 Task: Search one way flight ticket for 4 adults, 1 infant in seat and 1 infant on lap in premium economy from Indianapolis: Indianapolis International Airport to Gillette: Gillette Campbell County Airport on 5-1-2023. Choice of flights is Emirates. Number of bags: 3 checked bags. Price is upto 83000. Outbound departure time preference is 16:15.
Action: Mouse moved to (206, 269)
Screenshot: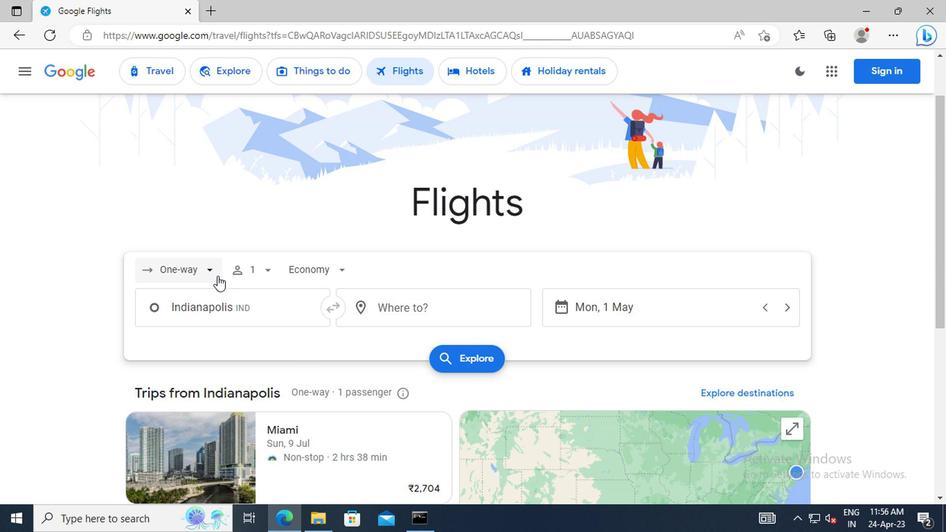 
Action: Mouse pressed left at (206, 269)
Screenshot: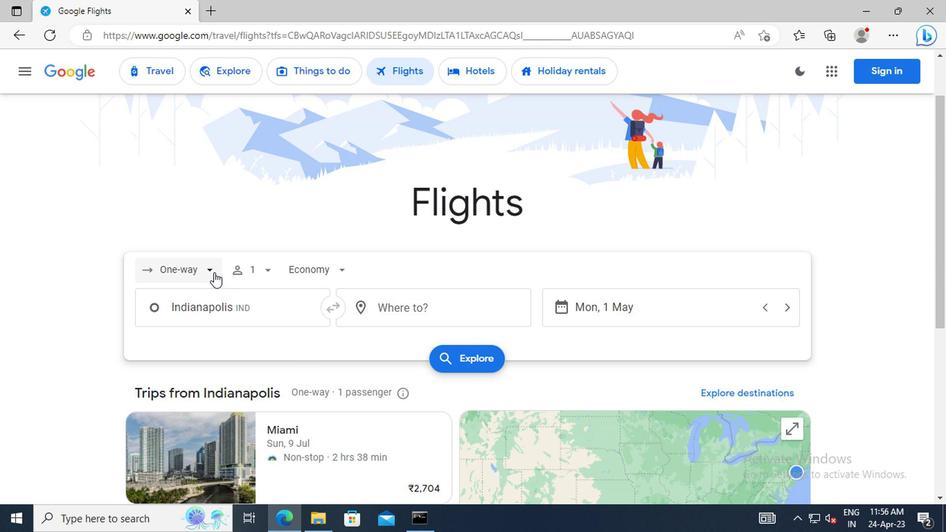 
Action: Mouse moved to (192, 340)
Screenshot: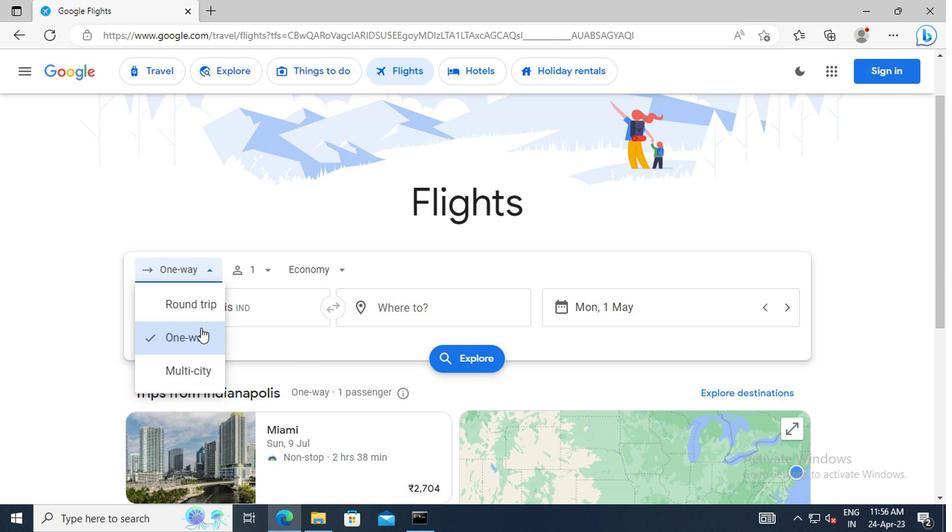 
Action: Mouse pressed left at (192, 340)
Screenshot: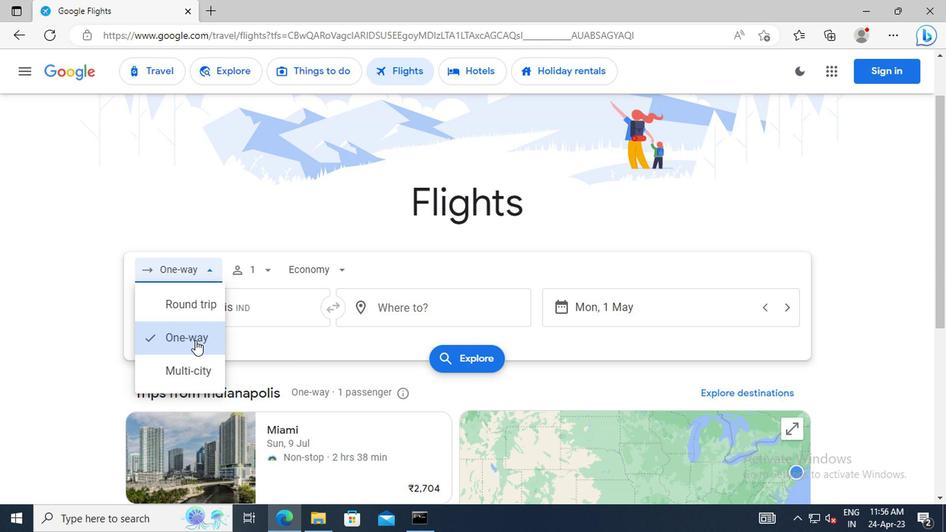 
Action: Mouse moved to (260, 274)
Screenshot: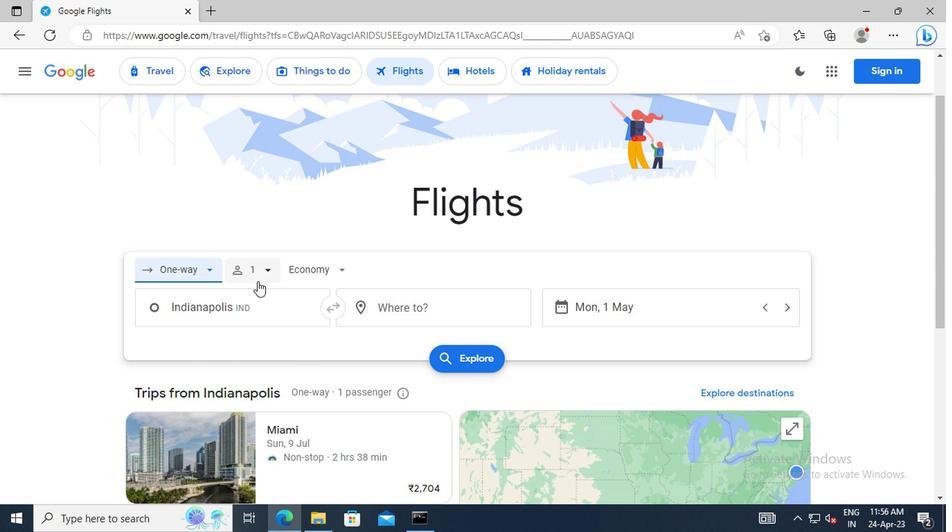 
Action: Mouse pressed left at (260, 274)
Screenshot: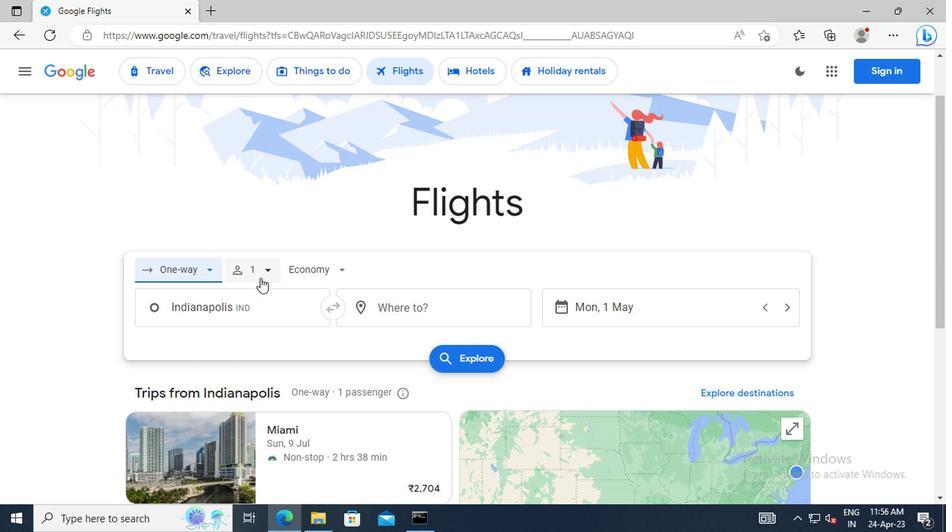 
Action: Mouse moved to (364, 307)
Screenshot: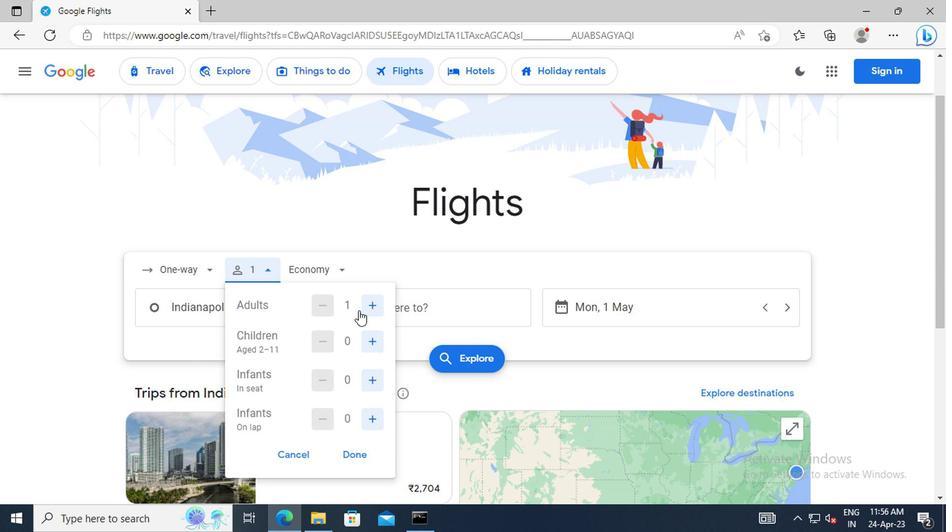 
Action: Mouse pressed left at (364, 307)
Screenshot: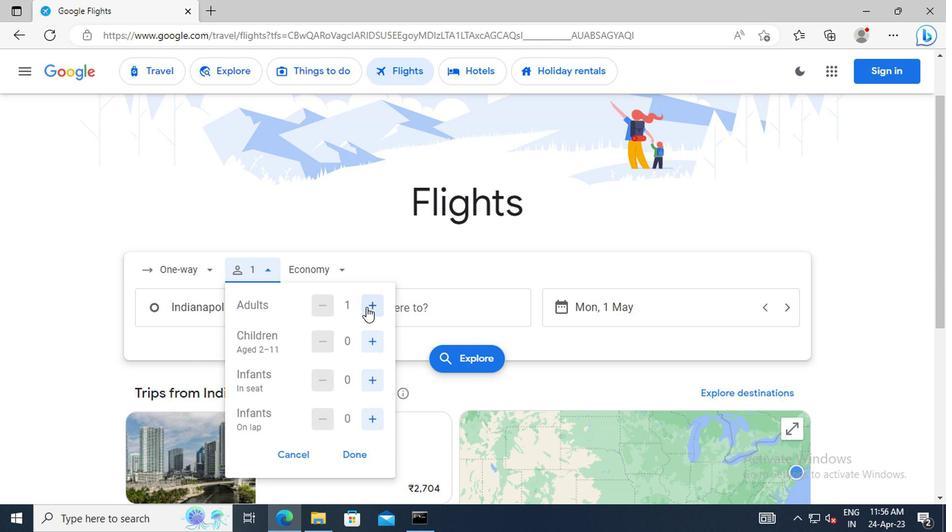 
Action: Mouse pressed left at (364, 307)
Screenshot: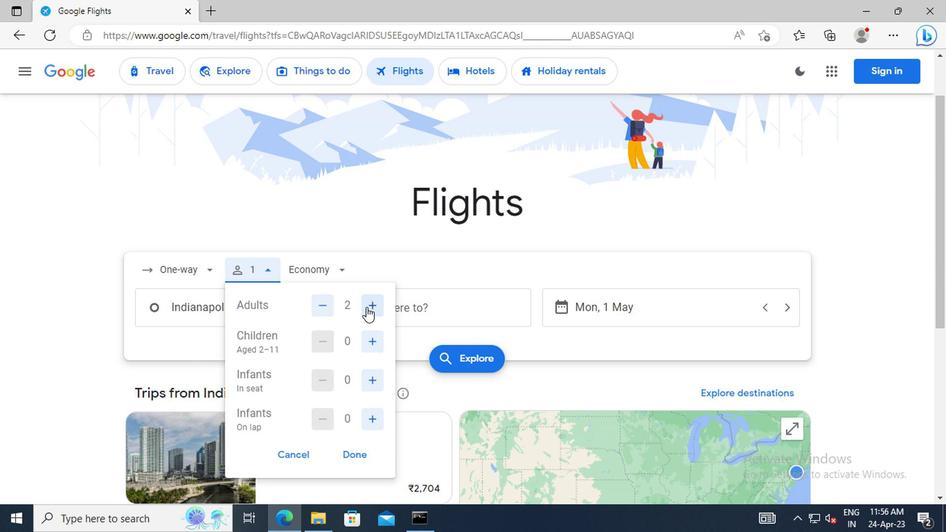 
Action: Mouse pressed left at (364, 307)
Screenshot: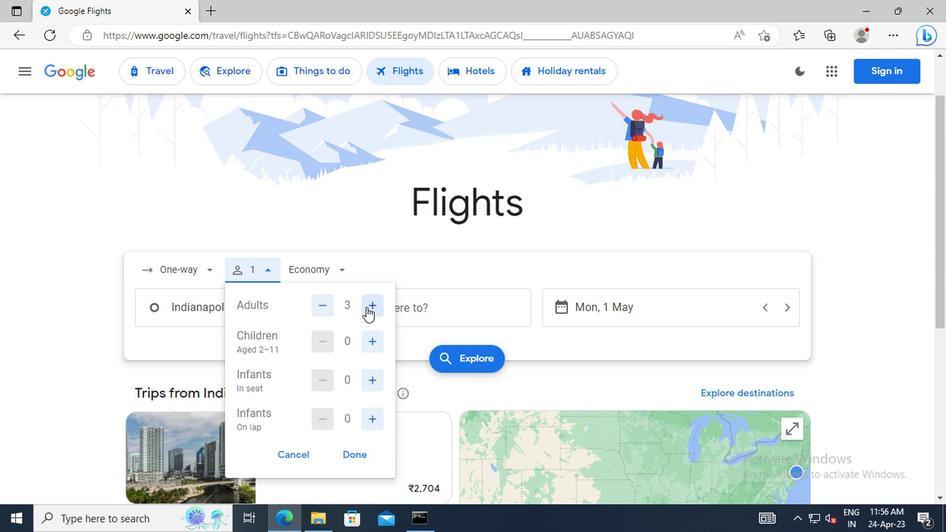 
Action: Mouse moved to (368, 375)
Screenshot: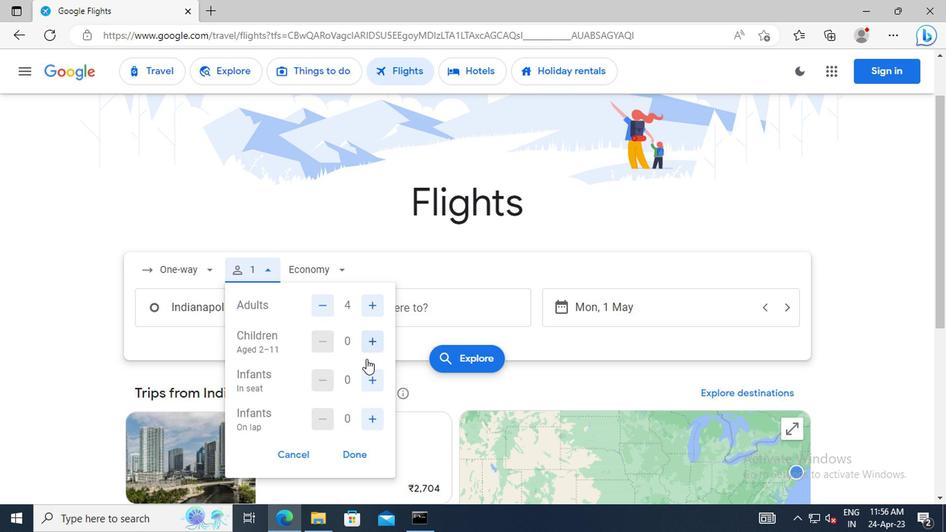 
Action: Mouse pressed left at (368, 375)
Screenshot: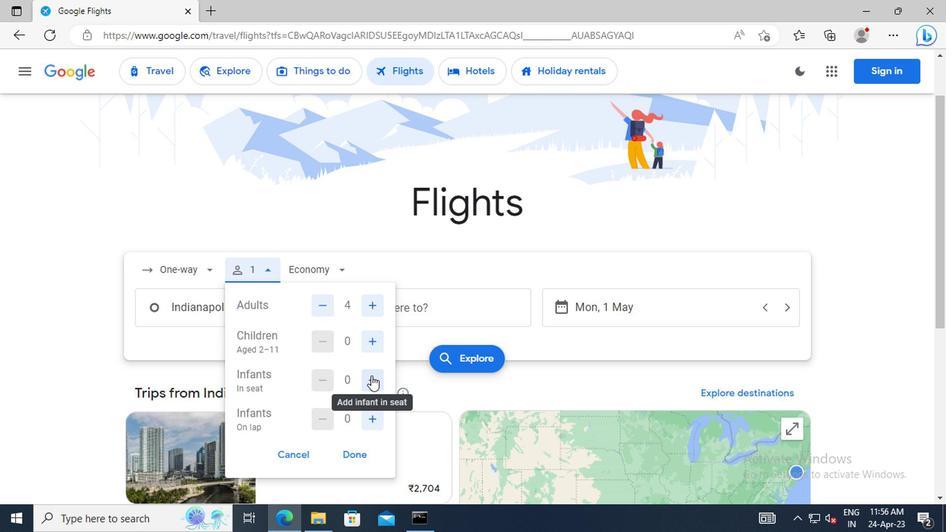 
Action: Mouse moved to (376, 417)
Screenshot: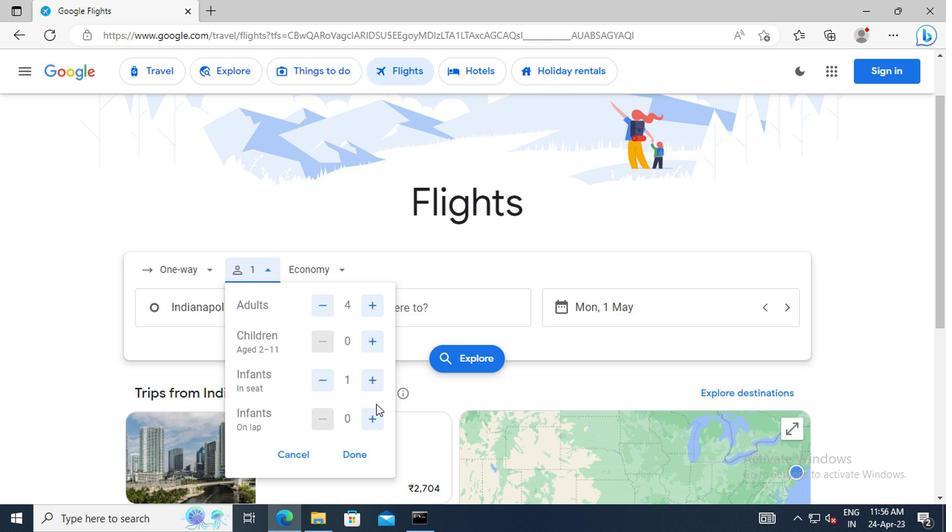 
Action: Mouse pressed left at (376, 417)
Screenshot: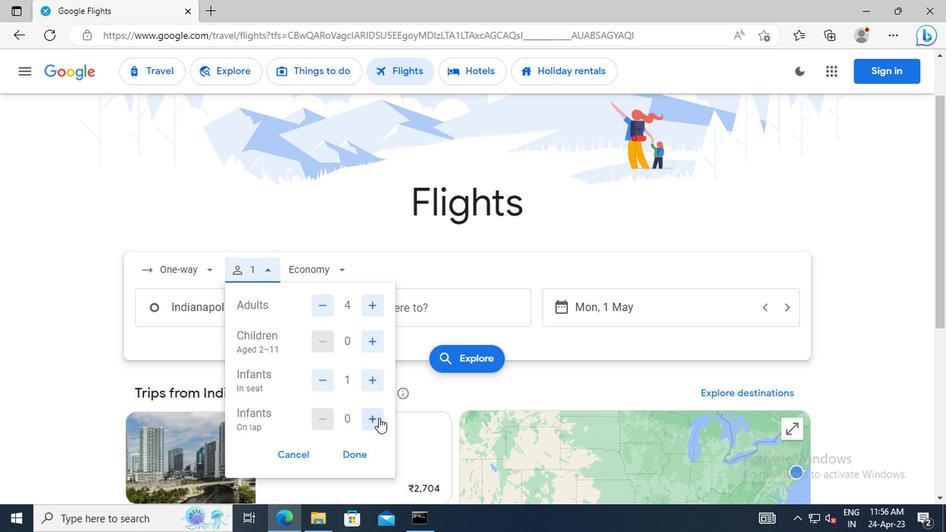 
Action: Mouse moved to (351, 457)
Screenshot: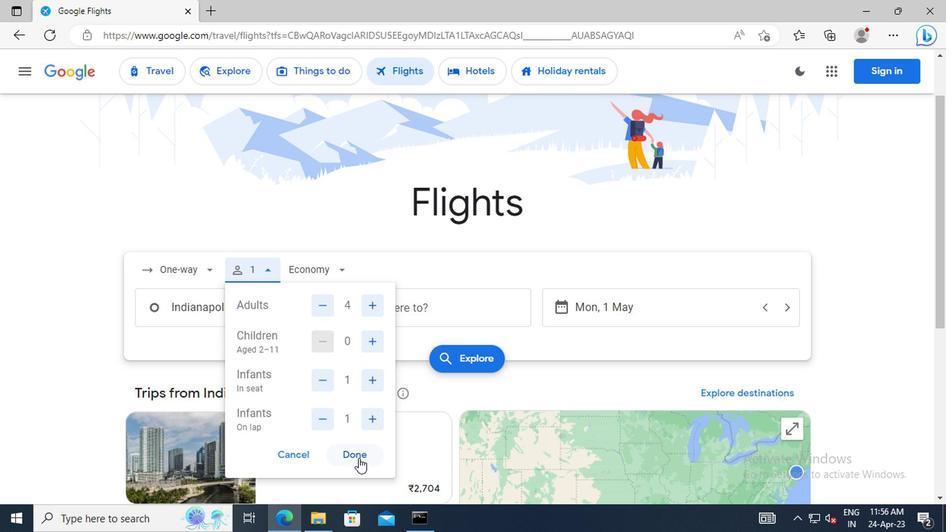 
Action: Mouse pressed left at (351, 457)
Screenshot: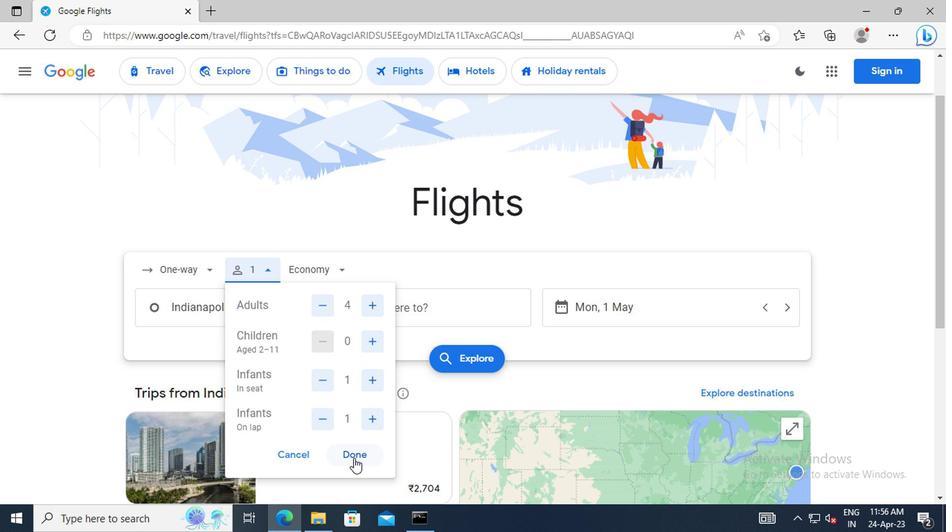 
Action: Mouse moved to (319, 270)
Screenshot: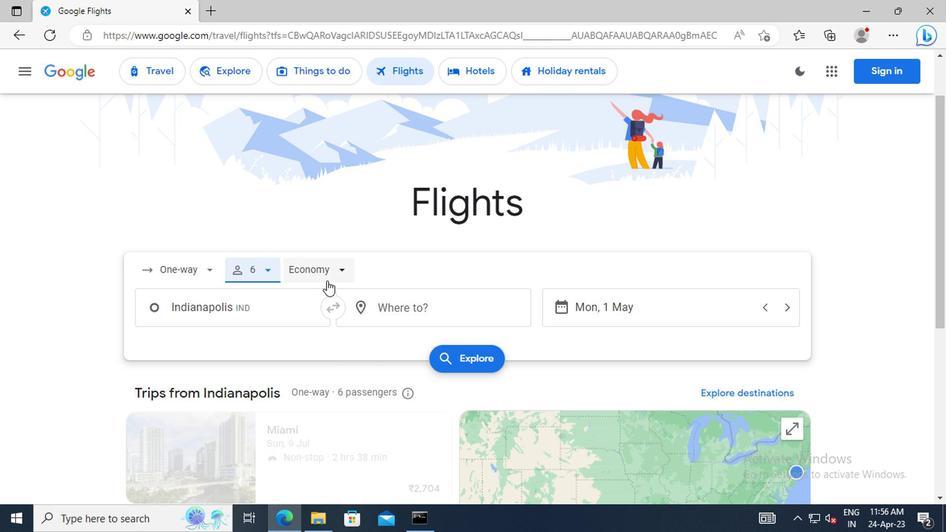 
Action: Mouse pressed left at (319, 270)
Screenshot: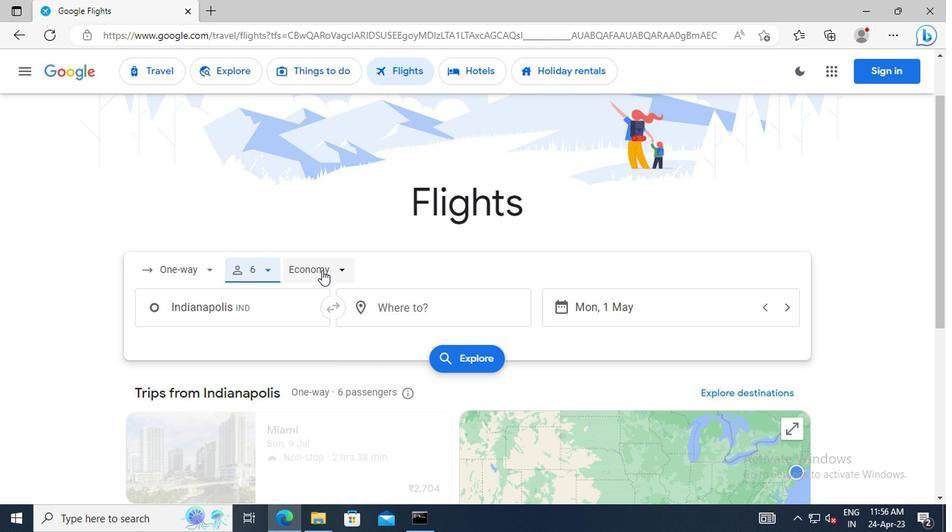 
Action: Mouse moved to (336, 336)
Screenshot: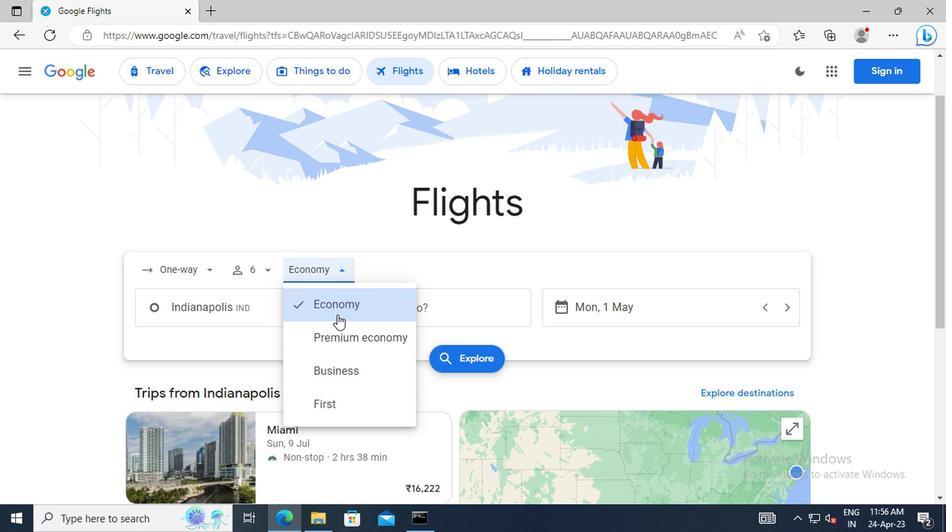 
Action: Mouse pressed left at (336, 336)
Screenshot: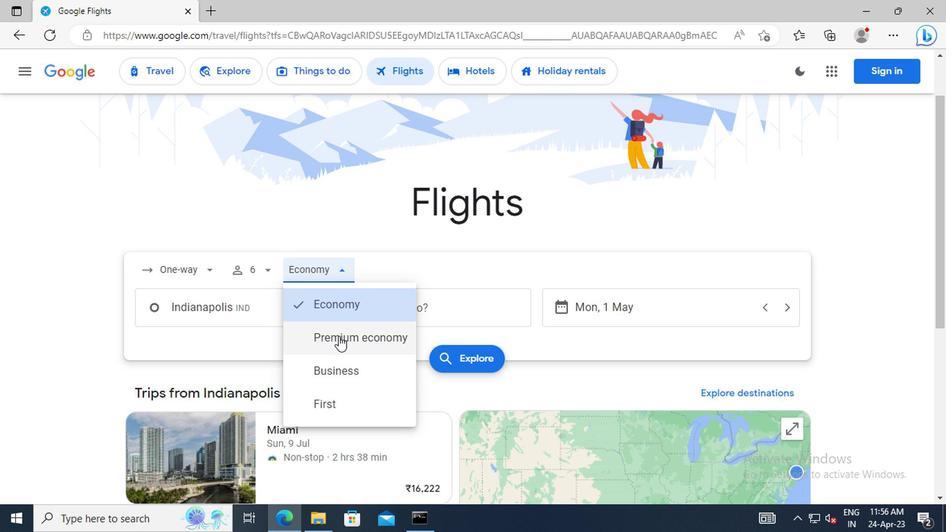 
Action: Mouse moved to (263, 313)
Screenshot: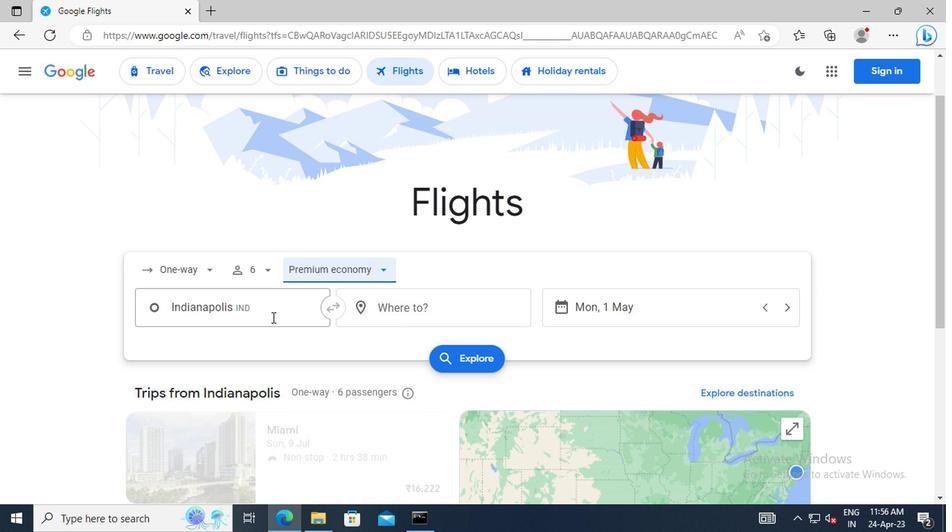 
Action: Mouse pressed left at (263, 313)
Screenshot: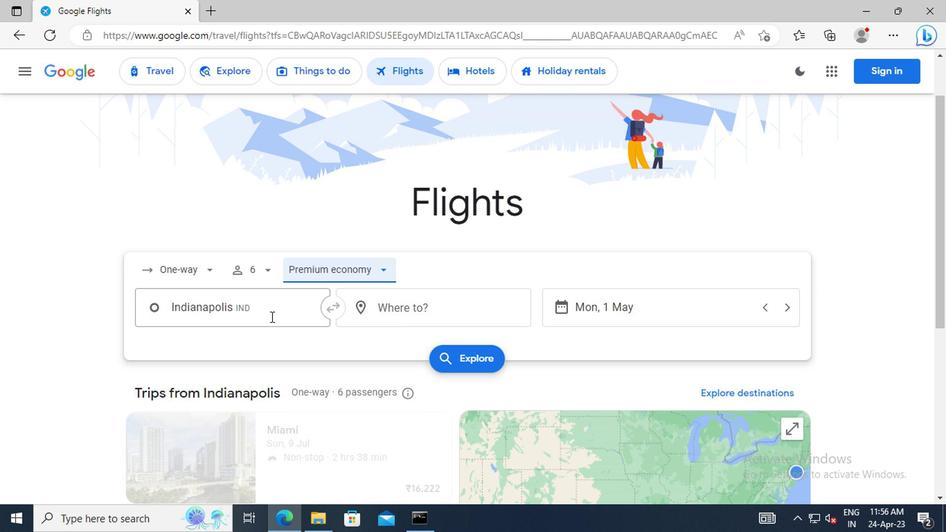 
Action: Key pressed <Key.shift>INDIANAPOLIS
Screenshot: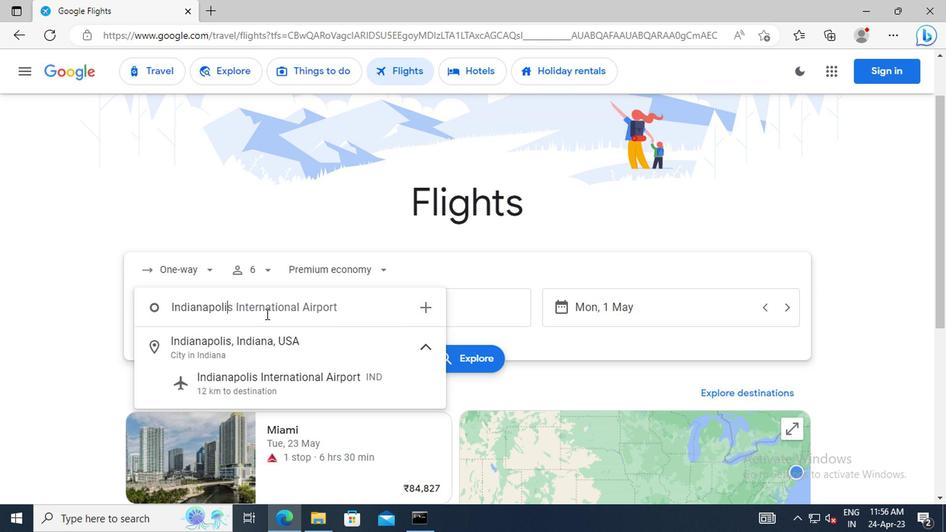 
Action: Mouse moved to (284, 381)
Screenshot: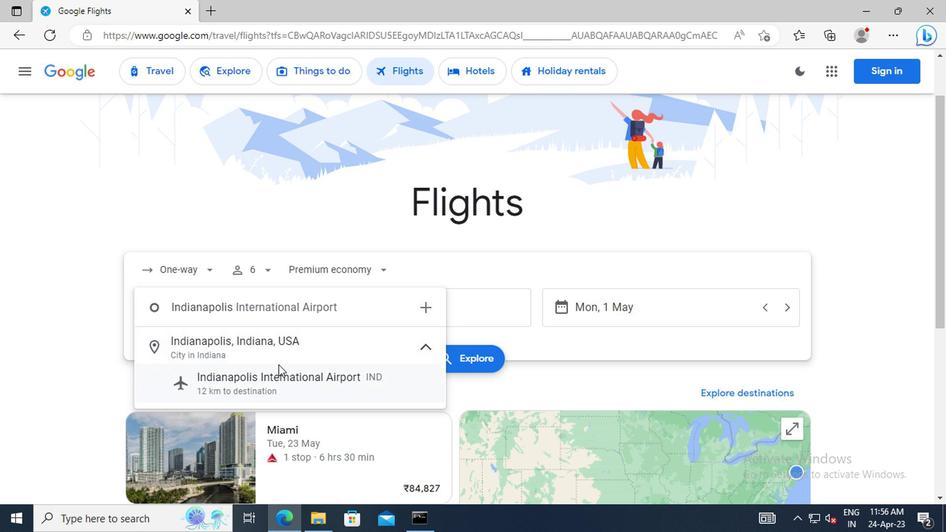 
Action: Mouse pressed left at (284, 381)
Screenshot: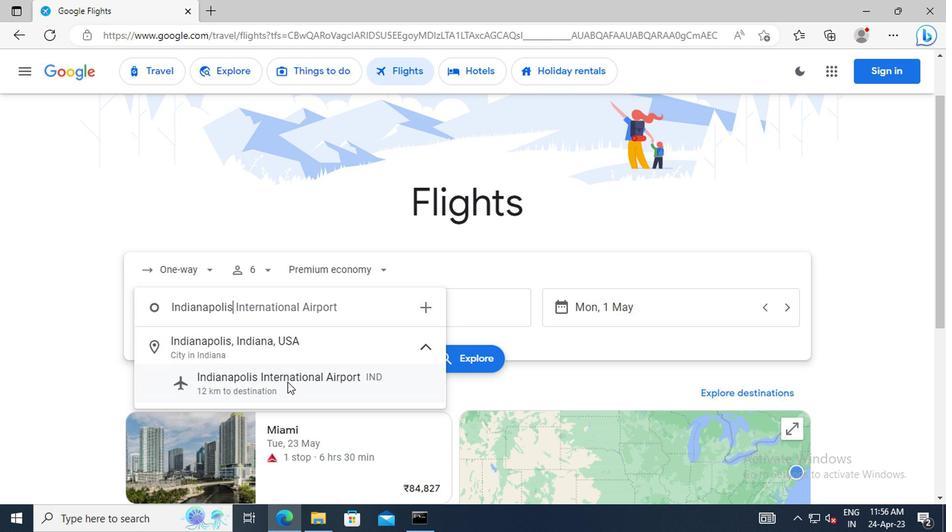 
Action: Mouse moved to (463, 314)
Screenshot: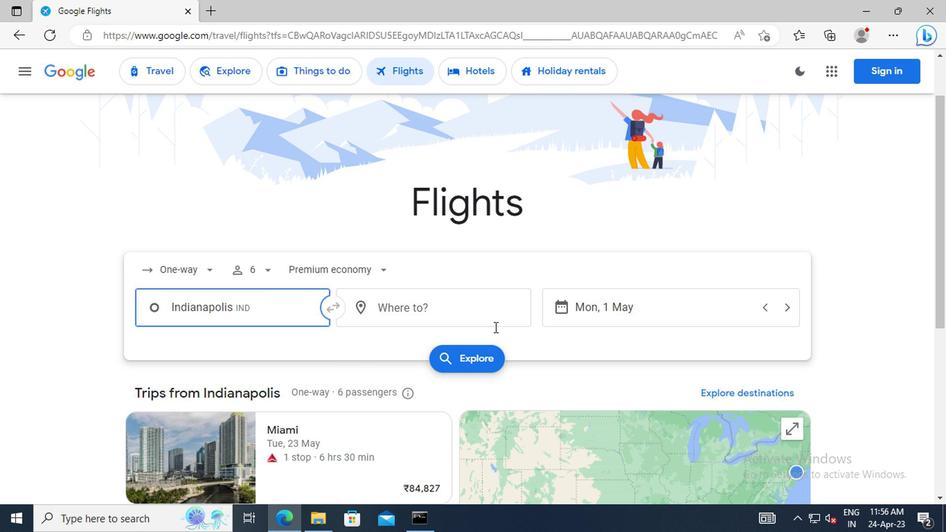 
Action: Mouse pressed left at (463, 314)
Screenshot: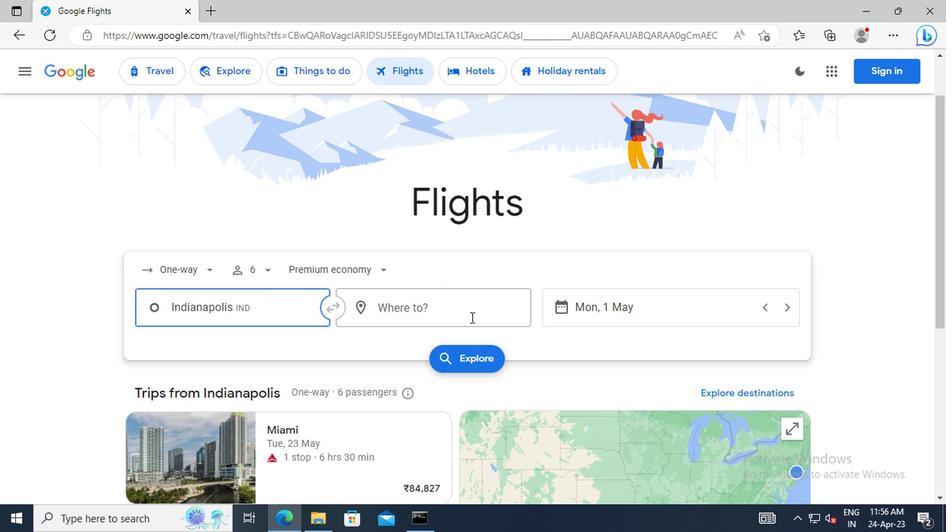 
Action: Mouse moved to (416, 343)
Screenshot: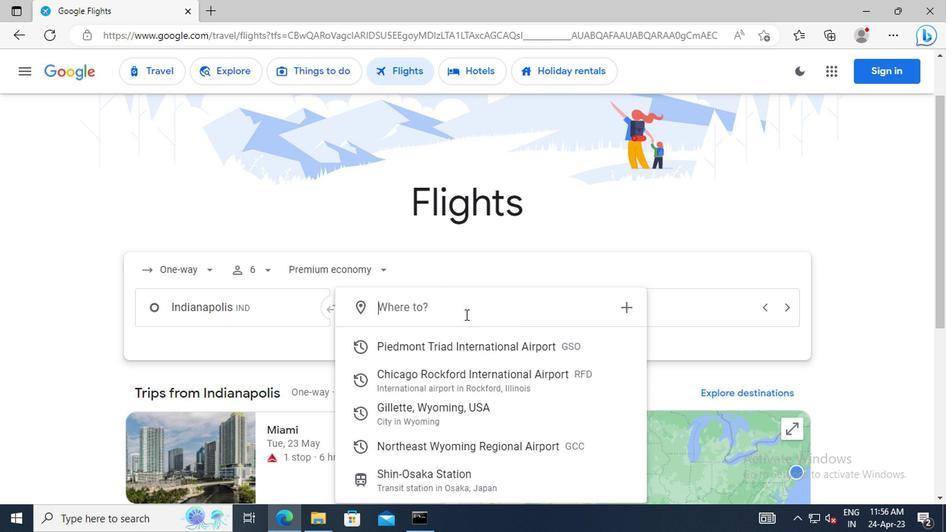 
Action: Key pressed <Key.shift>GILLETTE
Screenshot: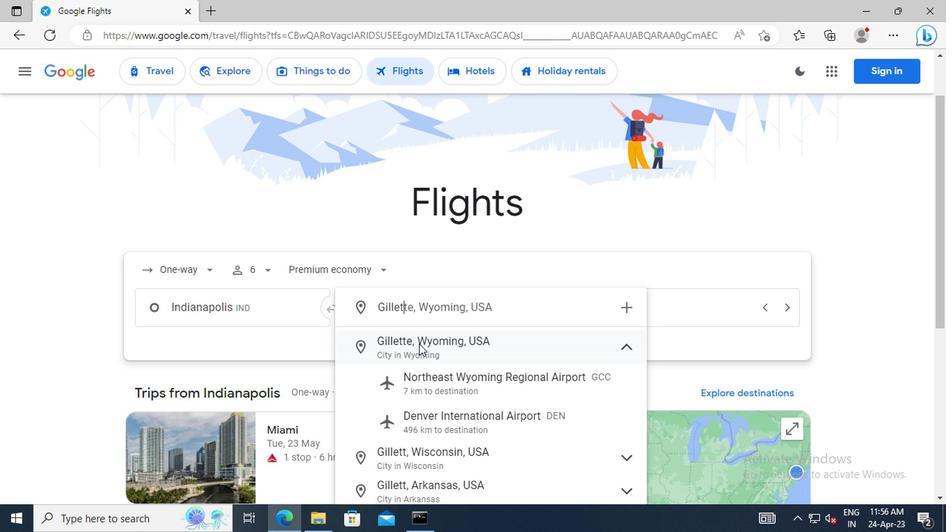 
Action: Mouse moved to (445, 379)
Screenshot: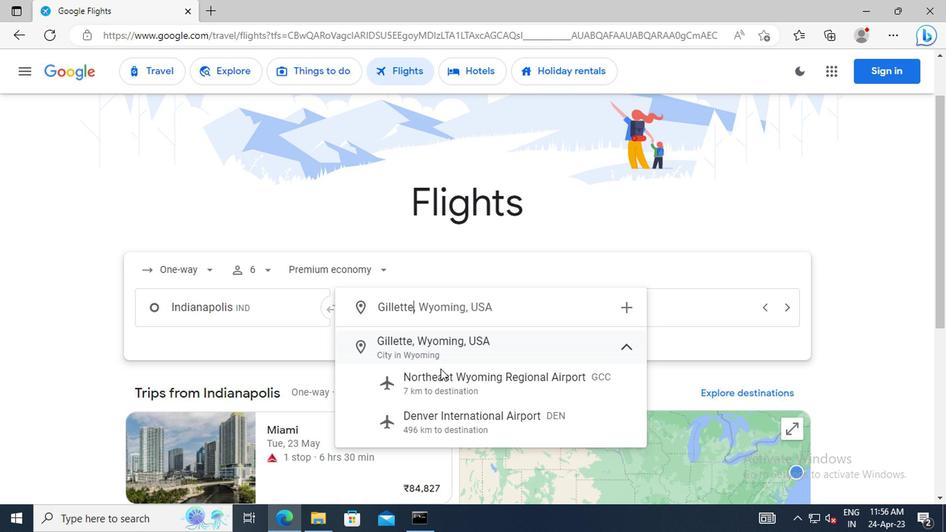 
Action: Mouse pressed left at (445, 379)
Screenshot: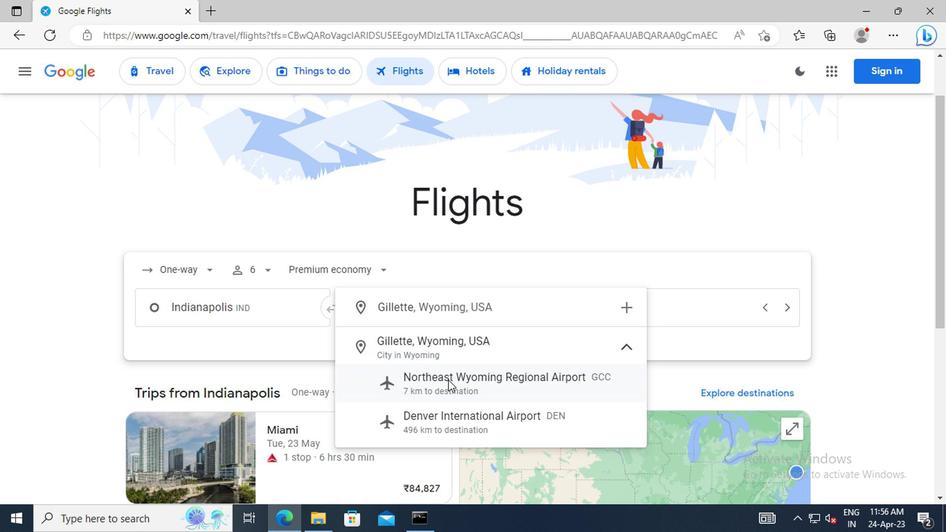 
Action: Mouse moved to (623, 319)
Screenshot: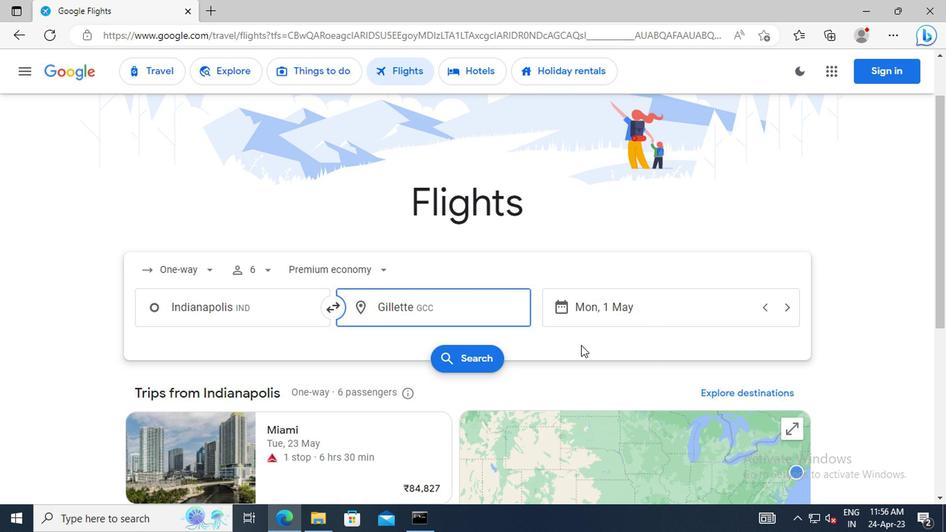 
Action: Mouse pressed left at (623, 319)
Screenshot: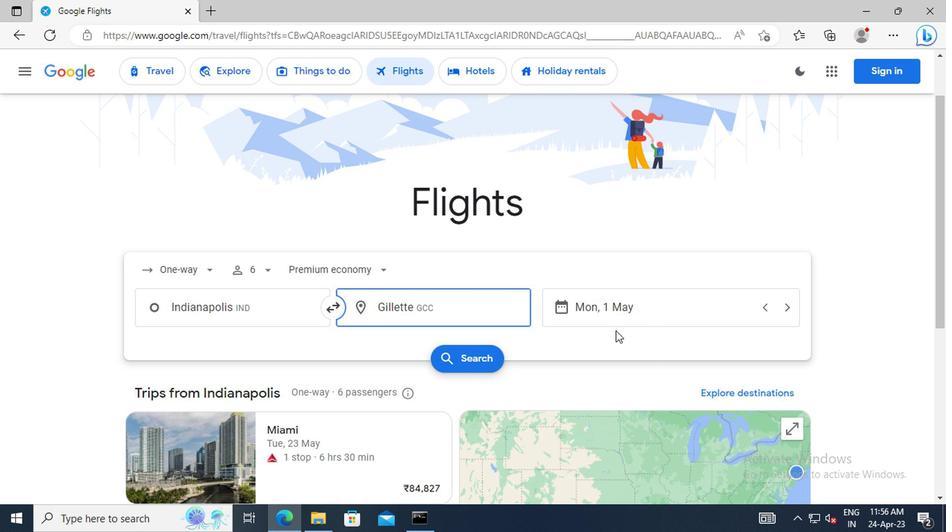 
Action: Mouse moved to (541, 308)
Screenshot: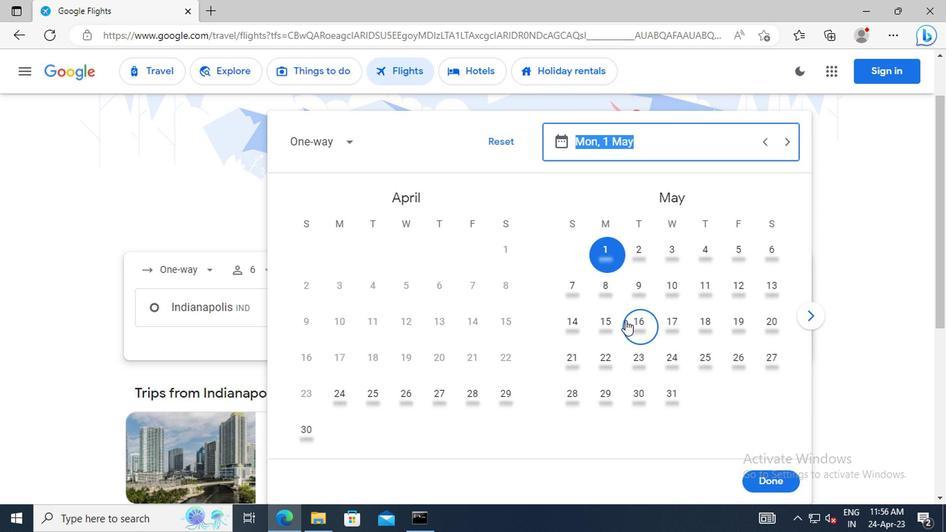 
Action: Key pressed 1<Key.space>MAY<Key.enter>
Screenshot: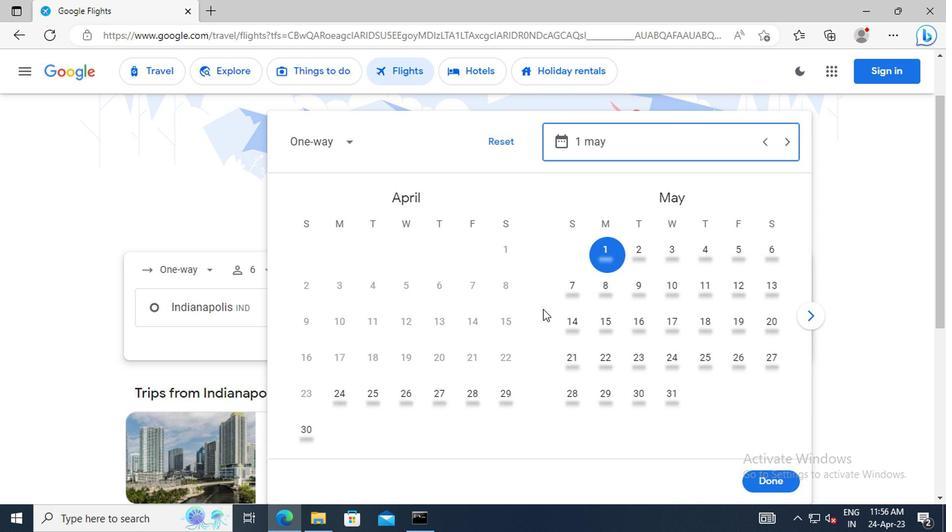 
Action: Mouse moved to (761, 478)
Screenshot: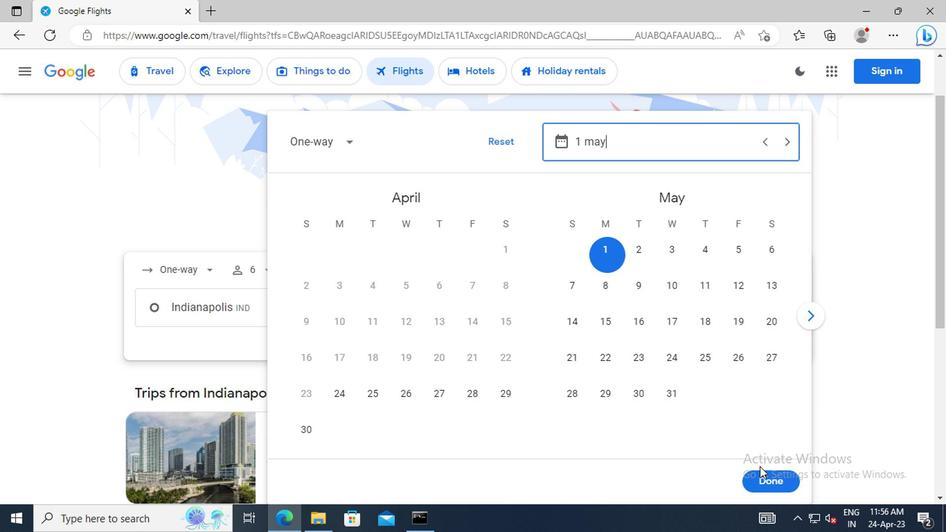 
Action: Mouse pressed left at (761, 478)
Screenshot: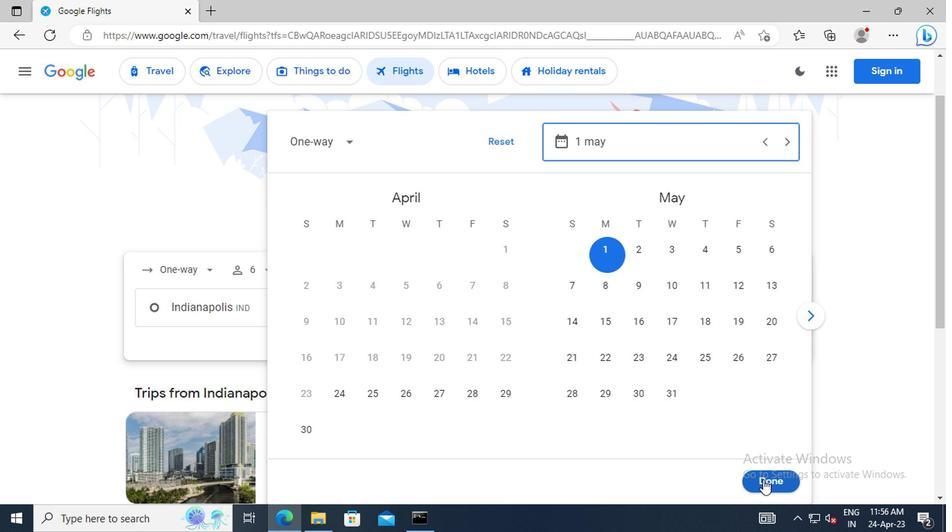 
Action: Mouse moved to (476, 362)
Screenshot: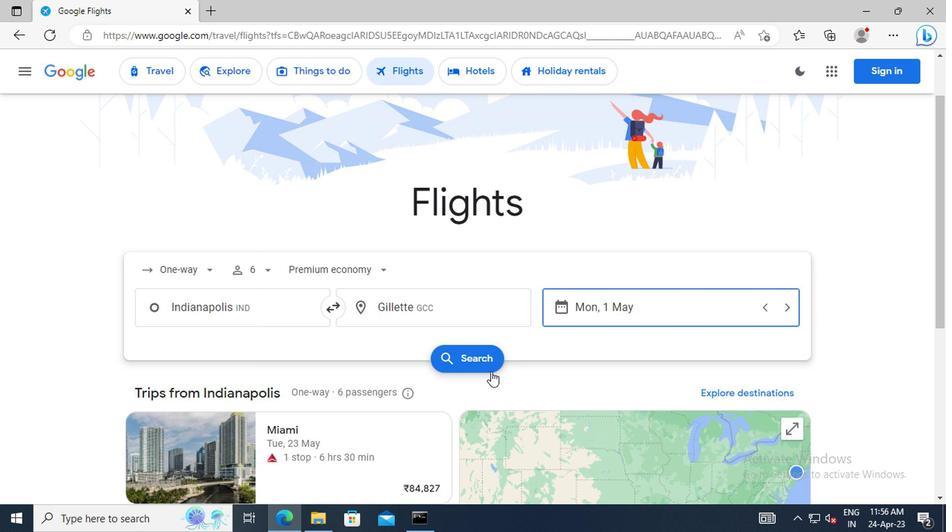 
Action: Mouse pressed left at (476, 362)
Screenshot: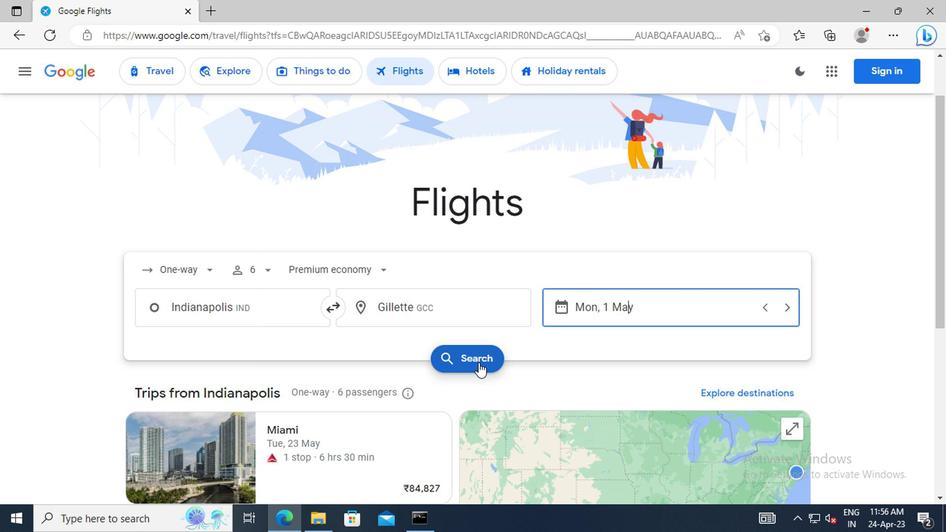 
Action: Mouse moved to (164, 202)
Screenshot: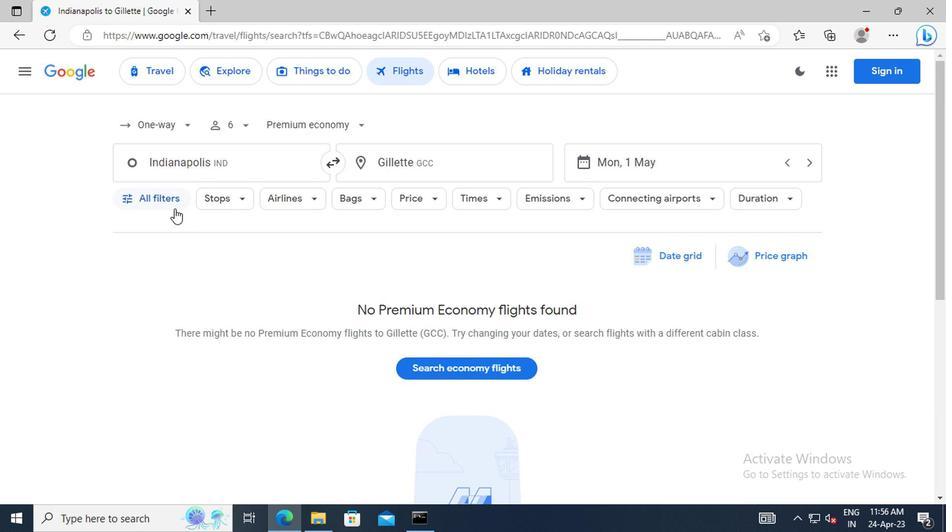 
Action: Mouse pressed left at (164, 202)
Screenshot: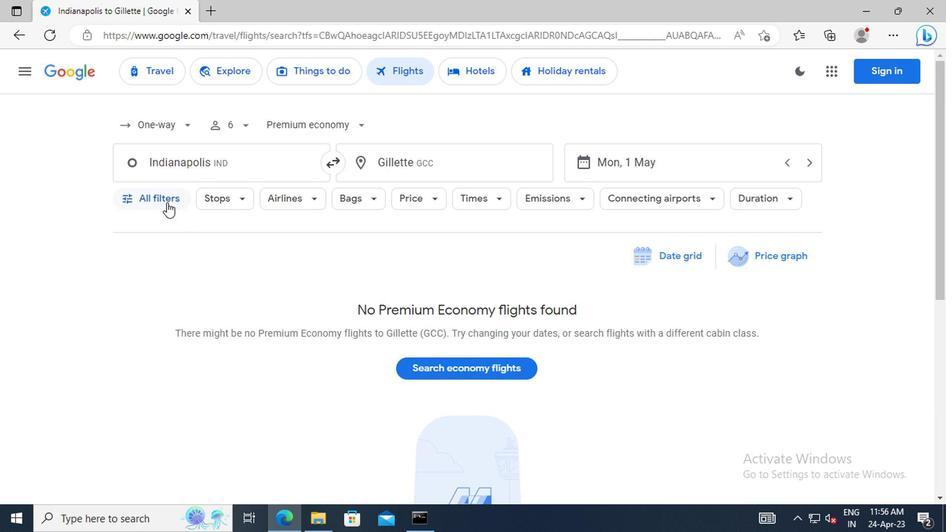 
Action: Mouse moved to (242, 292)
Screenshot: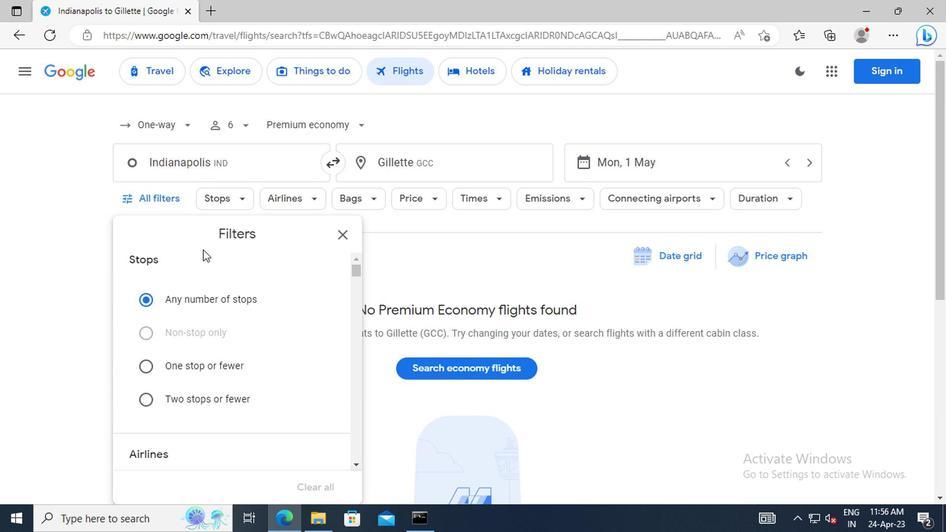 
Action: Mouse scrolled (242, 291) with delta (0, 0)
Screenshot: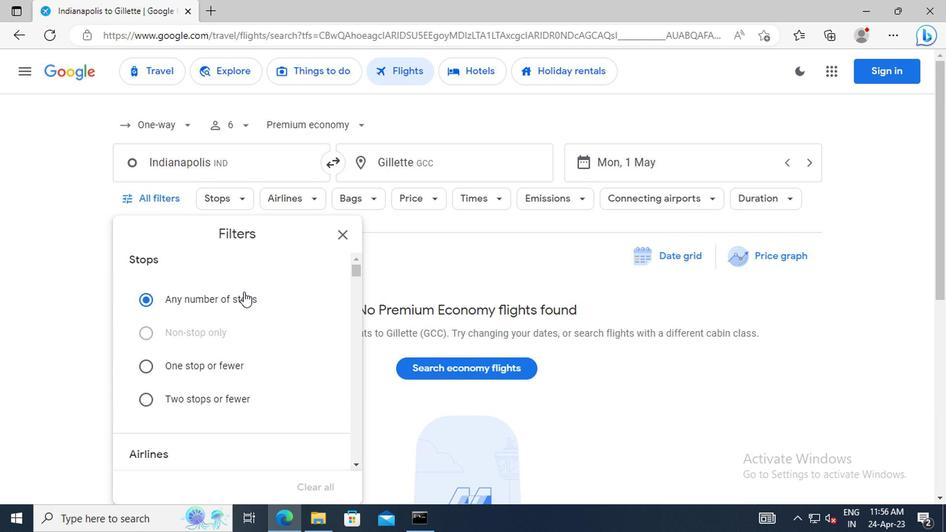 
Action: Mouse scrolled (242, 291) with delta (0, 0)
Screenshot: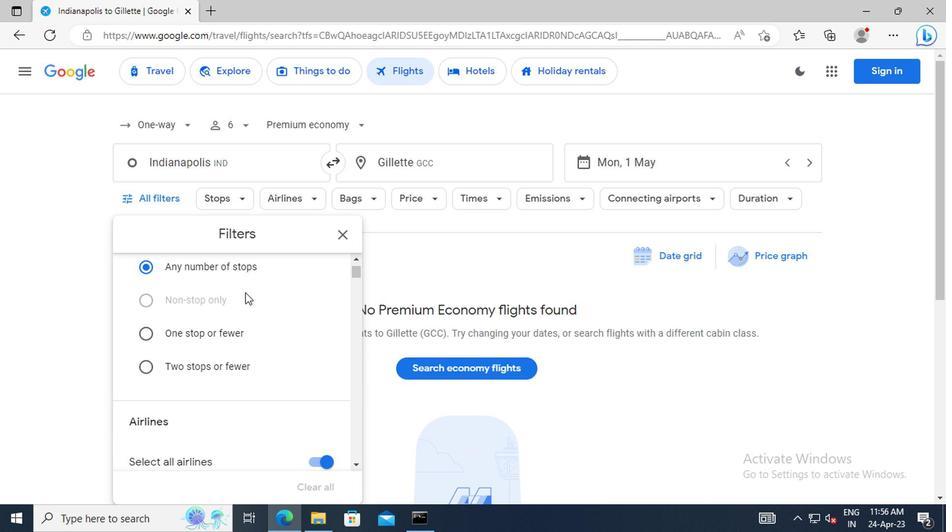 
Action: Mouse scrolled (242, 291) with delta (0, 0)
Screenshot: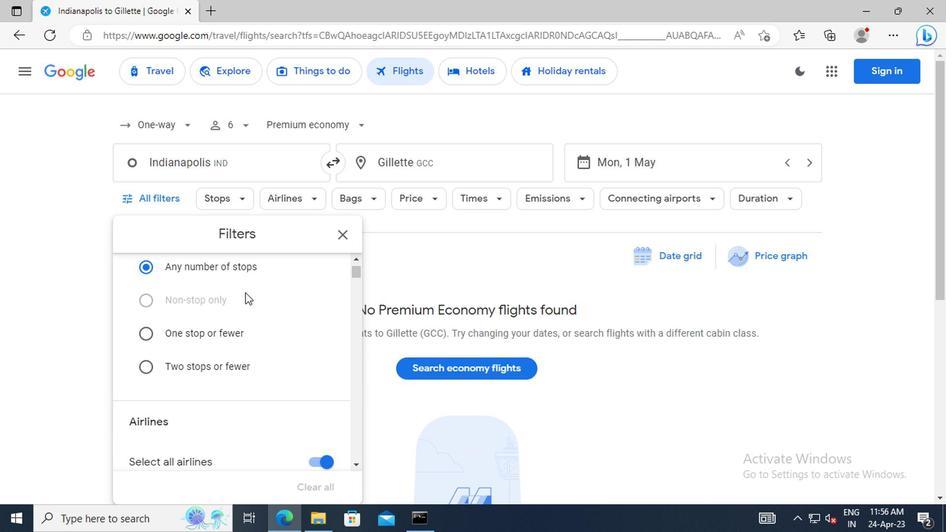 
Action: Mouse scrolled (242, 291) with delta (0, 0)
Screenshot: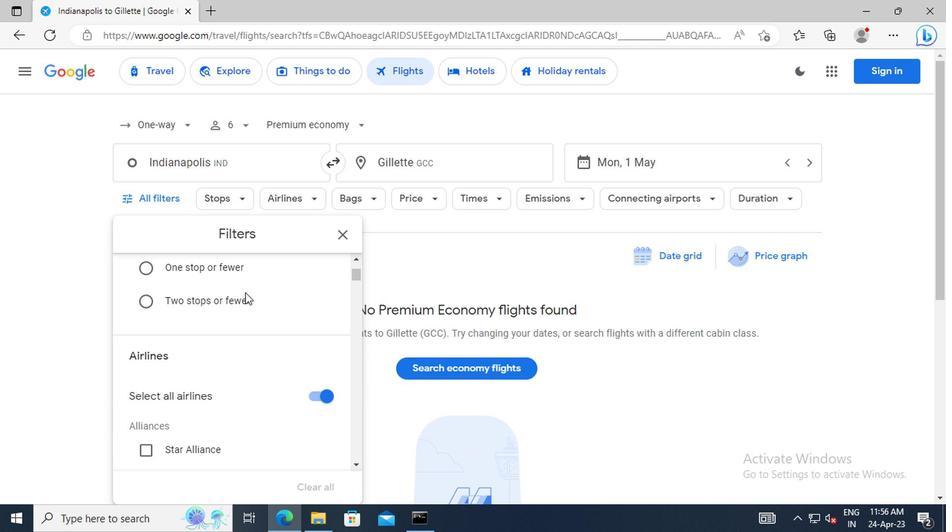 
Action: Mouse scrolled (242, 291) with delta (0, 0)
Screenshot: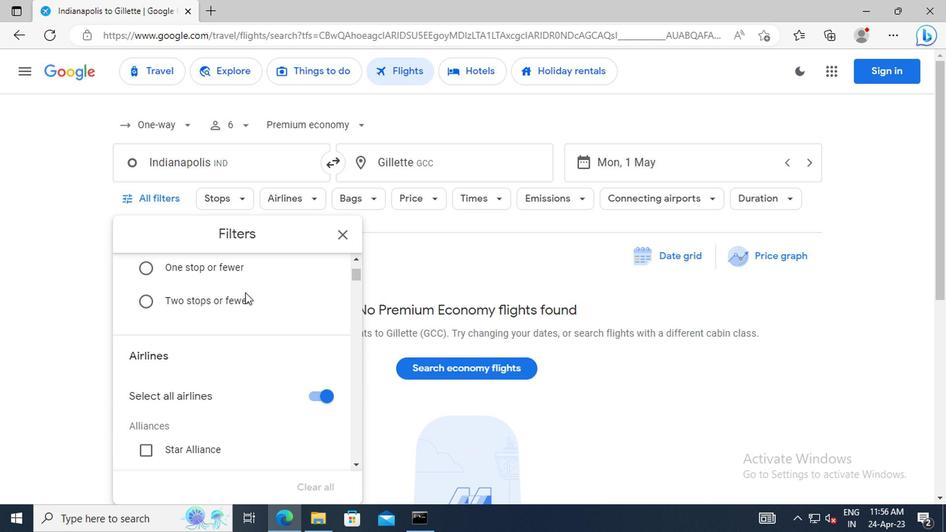 
Action: Mouse moved to (318, 328)
Screenshot: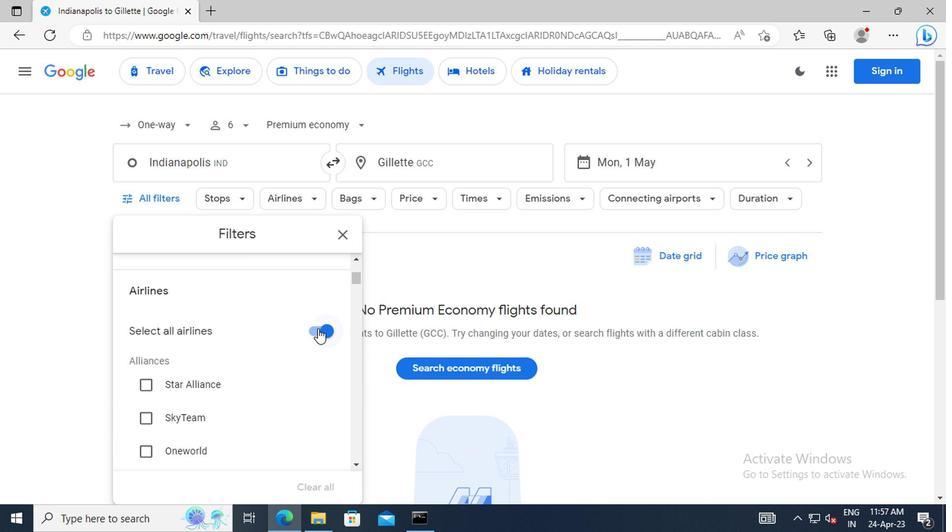 
Action: Mouse pressed left at (318, 328)
Screenshot: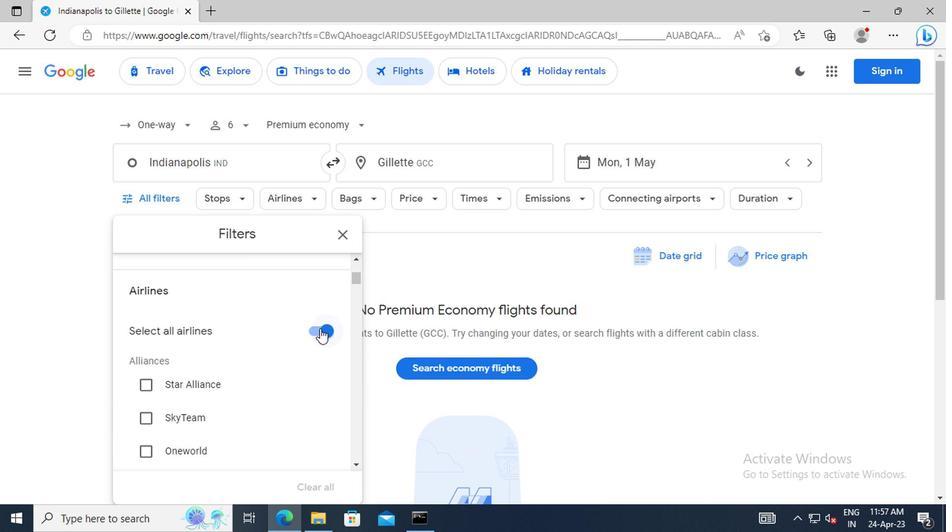
Action: Mouse moved to (276, 326)
Screenshot: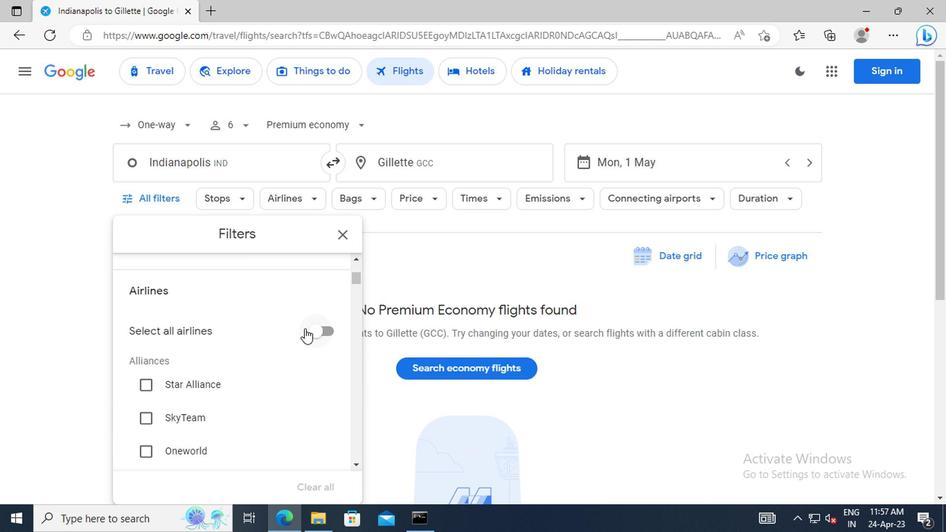 
Action: Mouse scrolled (276, 326) with delta (0, 0)
Screenshot: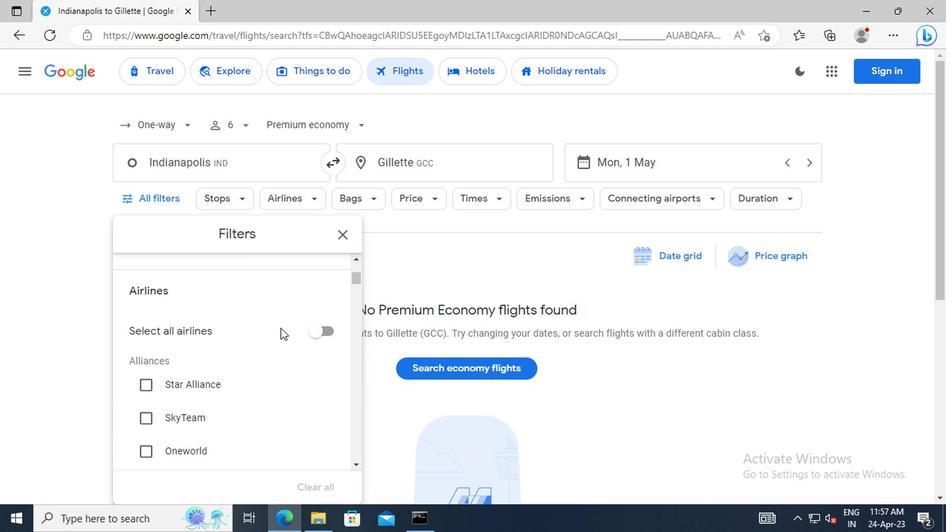 
Action: Mouse scrolled (276, 326) with delta (0, 0)
Screenshot: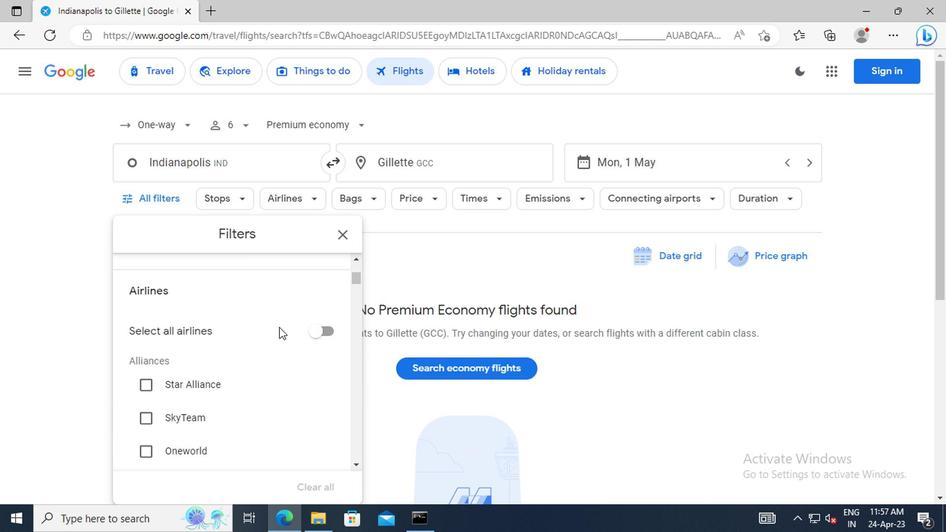 
Action: Mouse scrolled (276, 326) with delta (0, 0)
Screenshot: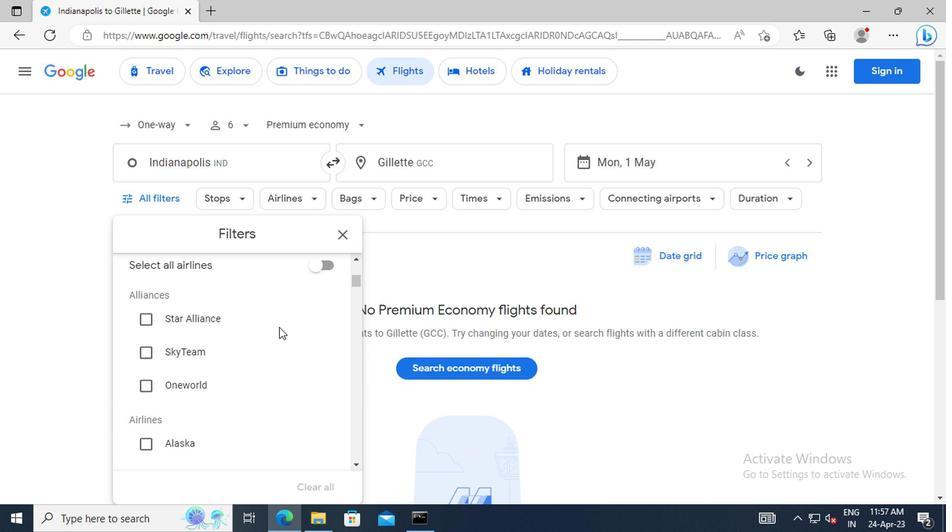 
Action: Mouse scrolled (276, 326) with delta (0, 0)
Screenshot: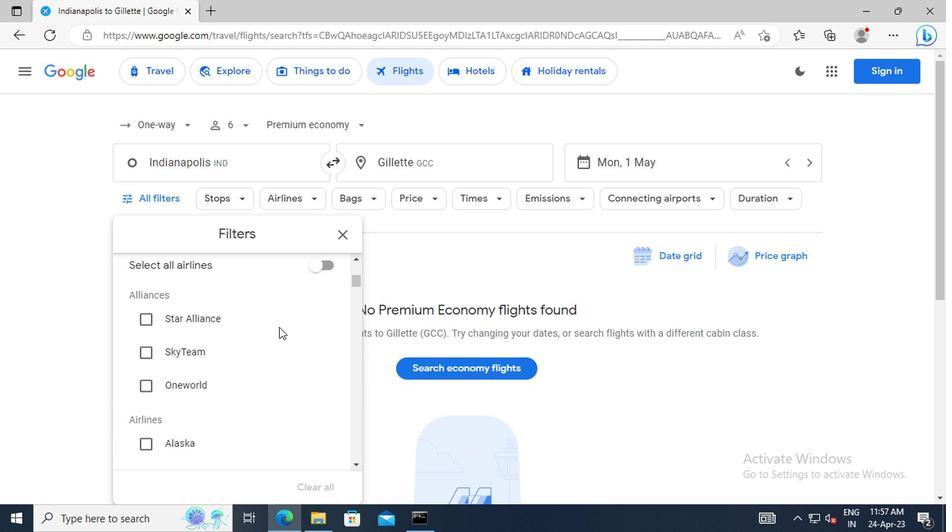 
Action: Mouse scrolled (276, 326) with delta (0, 0)
Screenshot: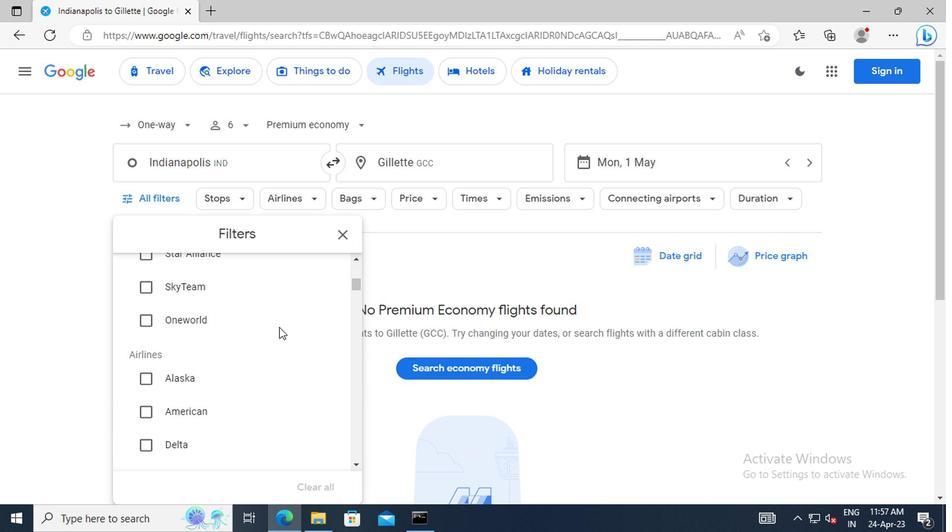 
Action: Mouse scrolled (276, 326) with delta (0, 0)
Screenshot: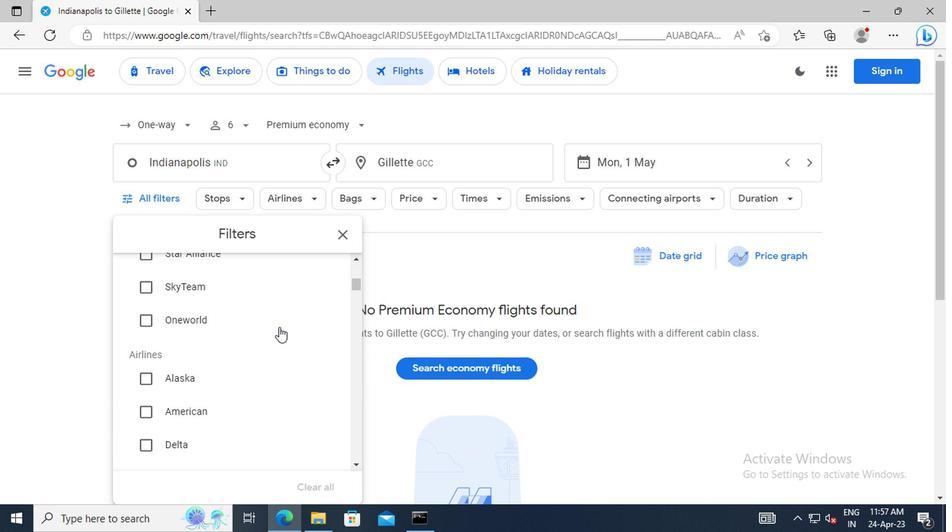 
Action: Mouse scrolled (276, 326) with delta (0, 0)
Screenshot: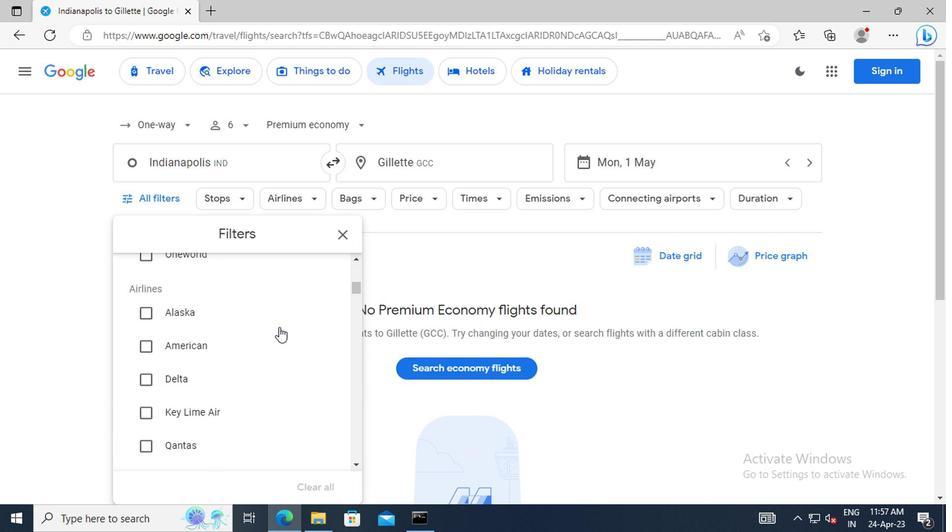 
Action: Mouse scrolled (276, 326) with delta (0, 0)
Screenshot: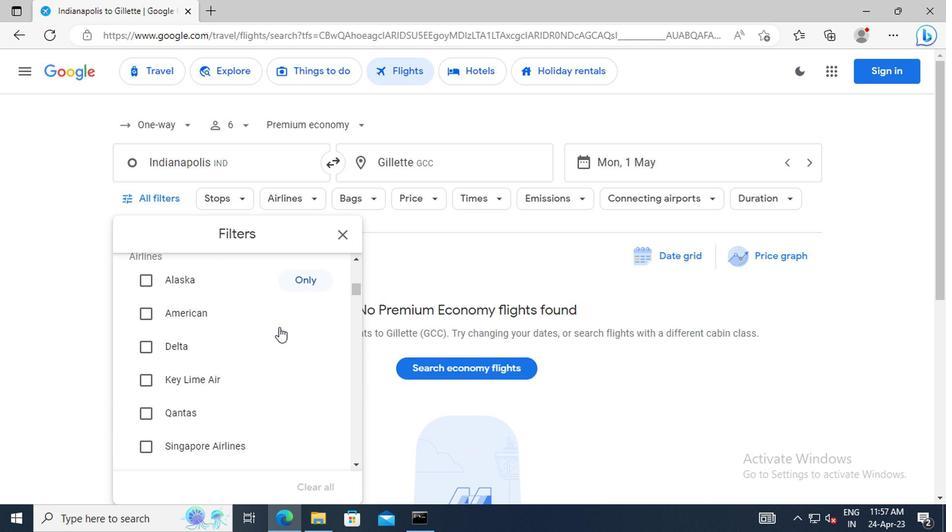 
Action: Mouse scrolled (276, 326) with delta (0, 0)
Screenshot: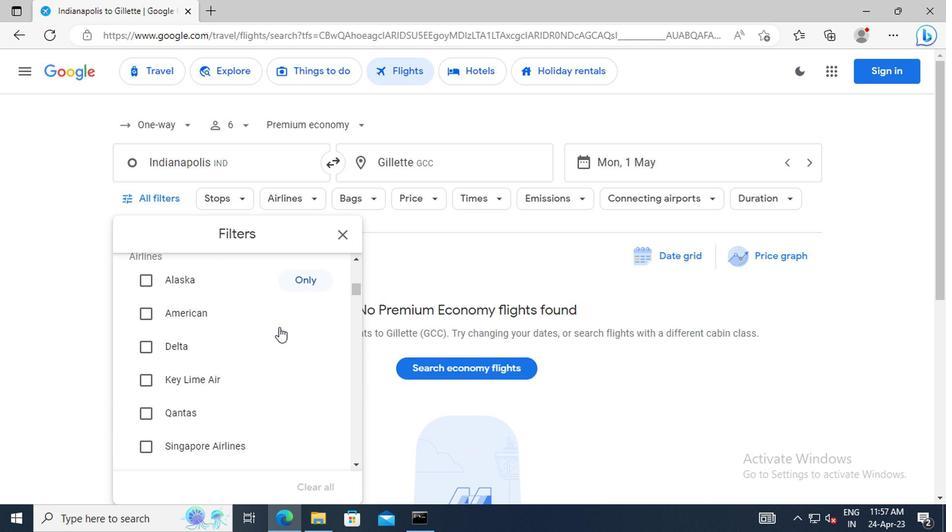 
Action: Mouse scrolled (276, 326) with delta (0, 0)
Screenshot: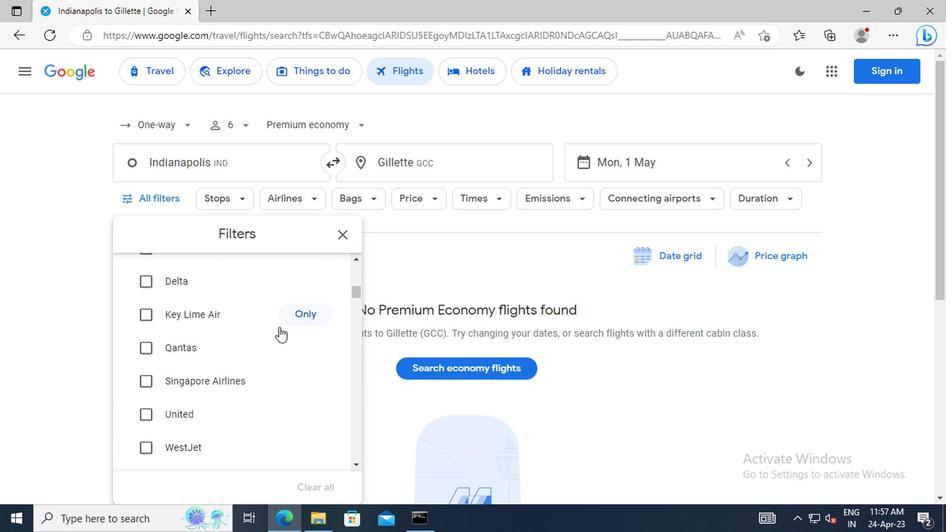 
Action: Mouse scrolled (276, 326) with delta (0, 0)
Screenshot: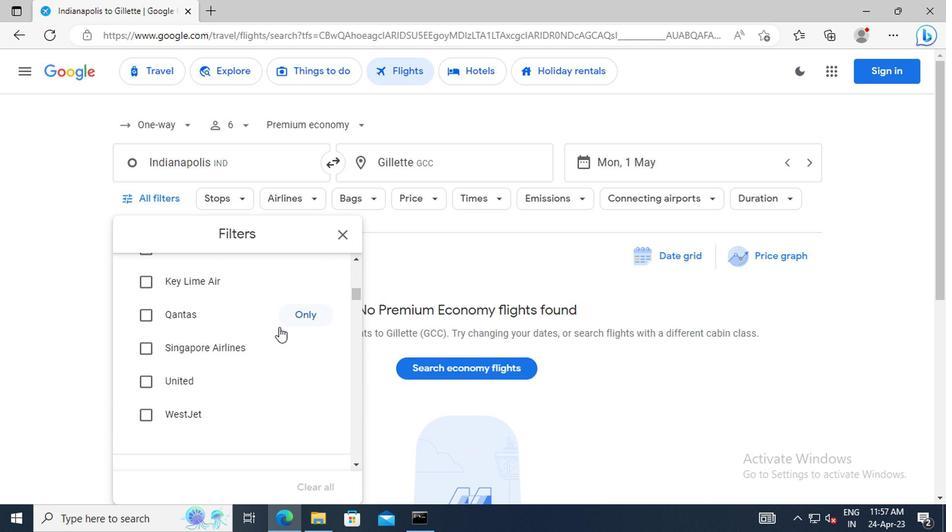 
Action: Mouse scrolled (276, 326) with delta (0, 0)
Screenshot: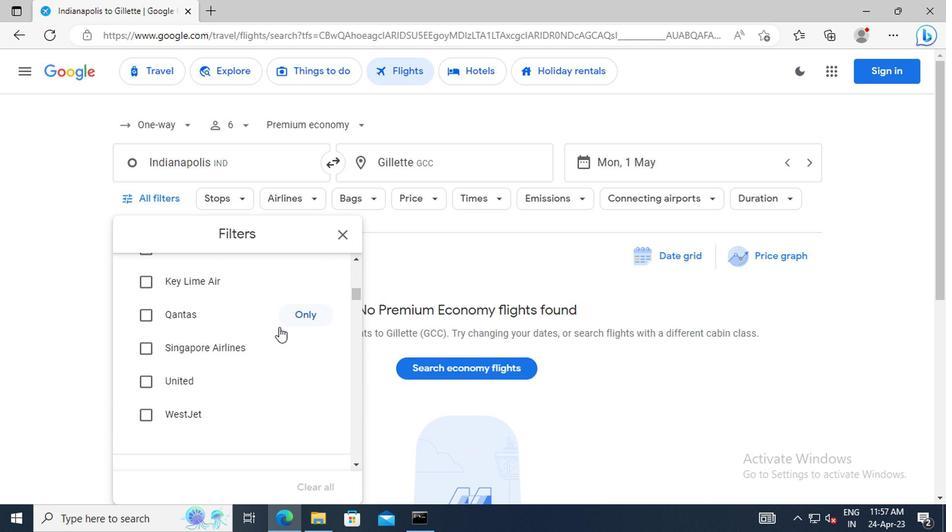 
Action: Mouse scrolled (276, 326) with delta (0, 0)
Screenshot: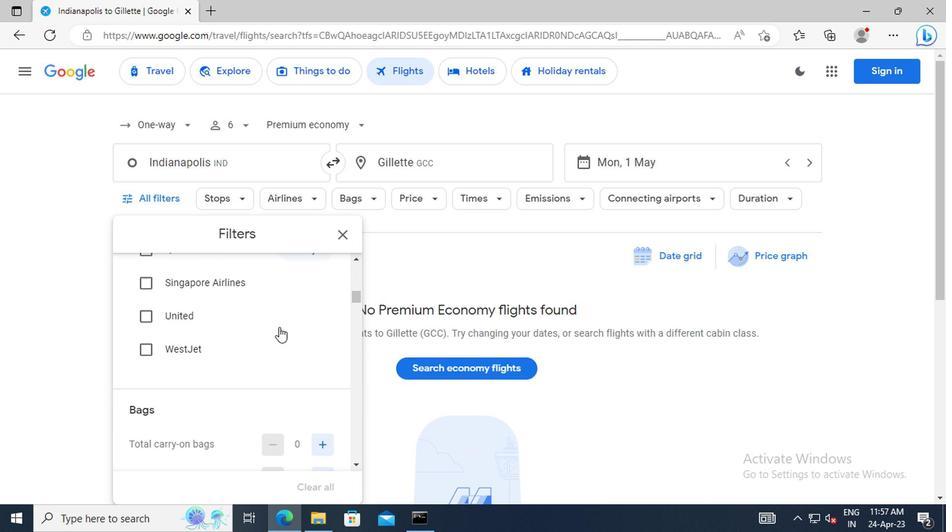 
Action: Mouse scrolled (276, 326) with delta (0, 0)
Screenshot: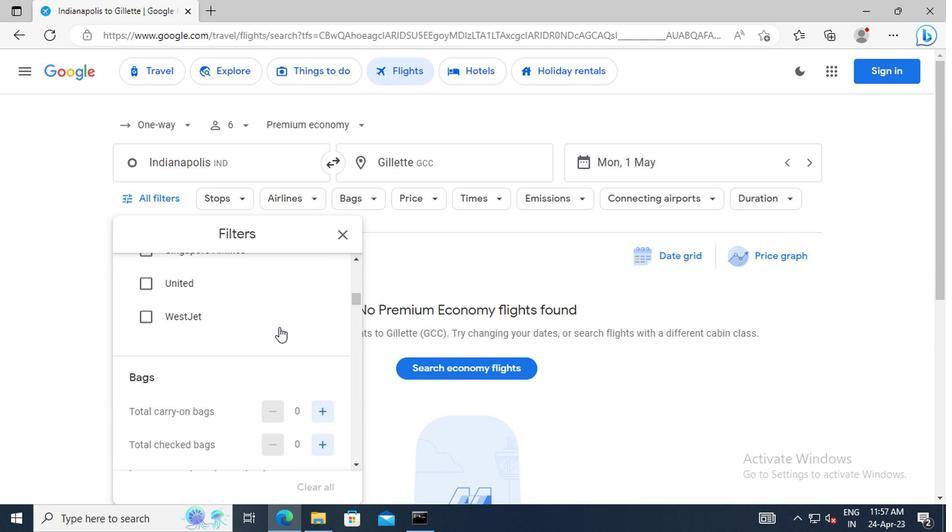 
Action: Mouse moved to (314, 408)
Screenshot: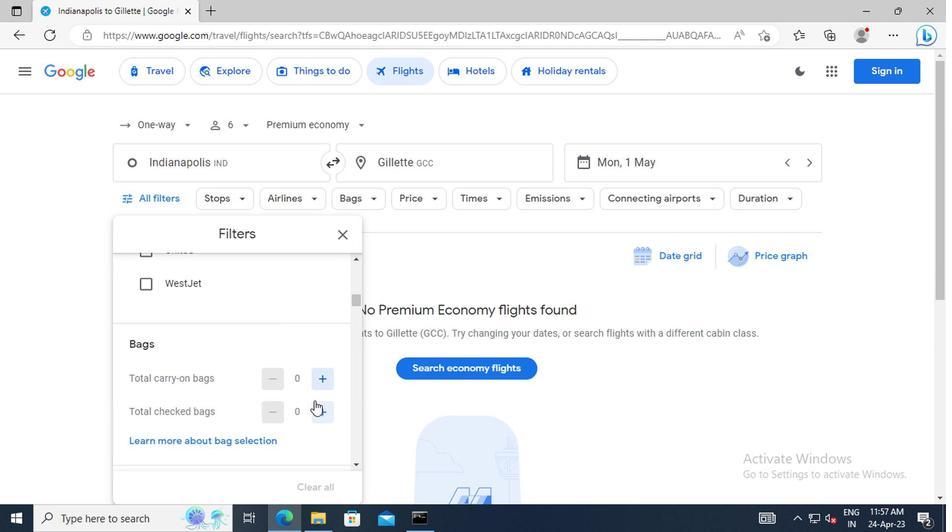 
Action: Mouse pressed left at (314, 408)
Screenshot: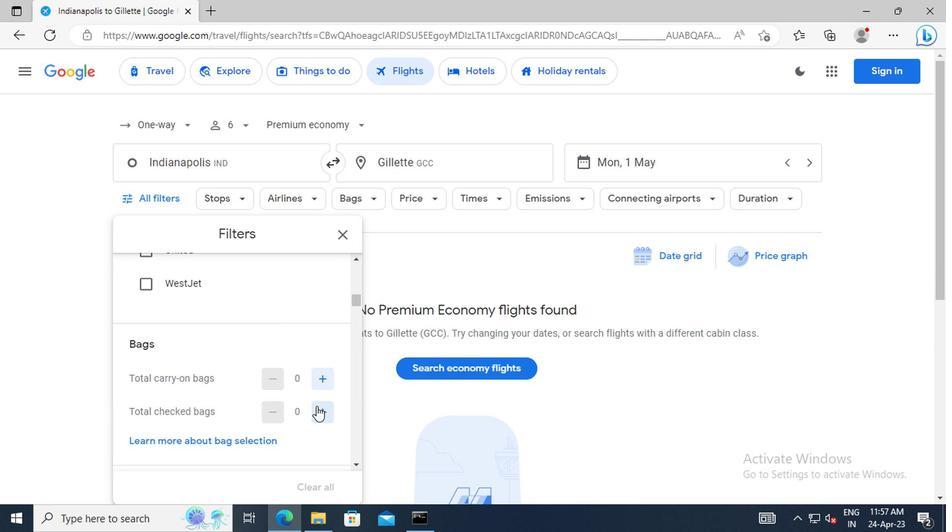 
Action: Mouse pressed left at (314, 408)
Screenshot: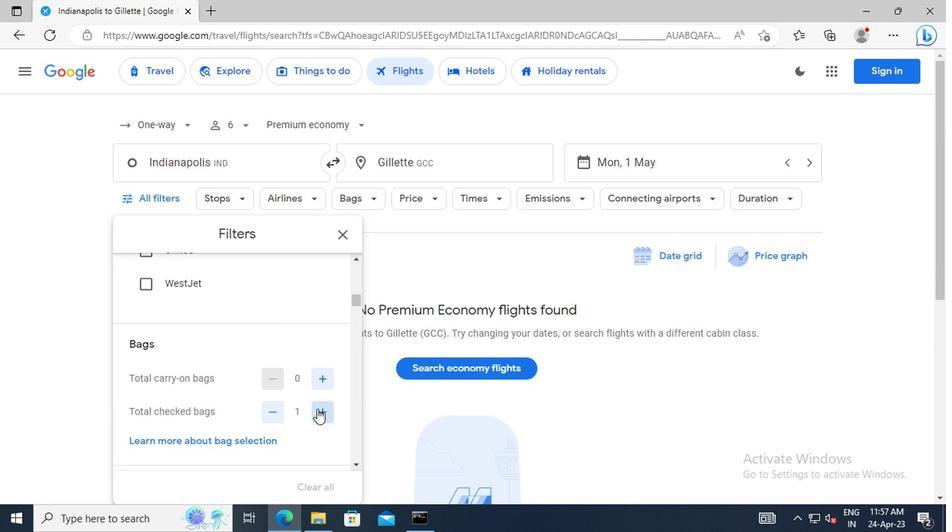 
Action: Mouse moved to (315, 409)
Screenshot: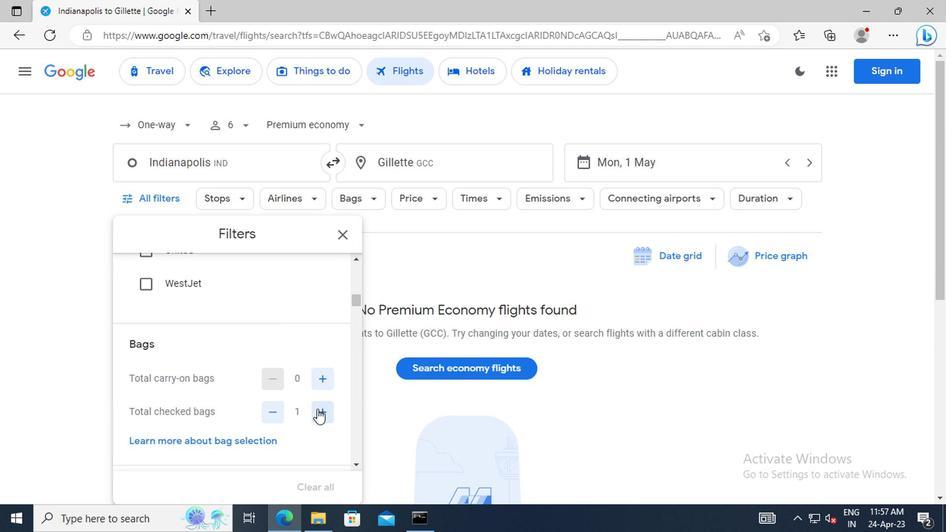 
Action: Mouse pressed left at (315, 409)
Screenshot: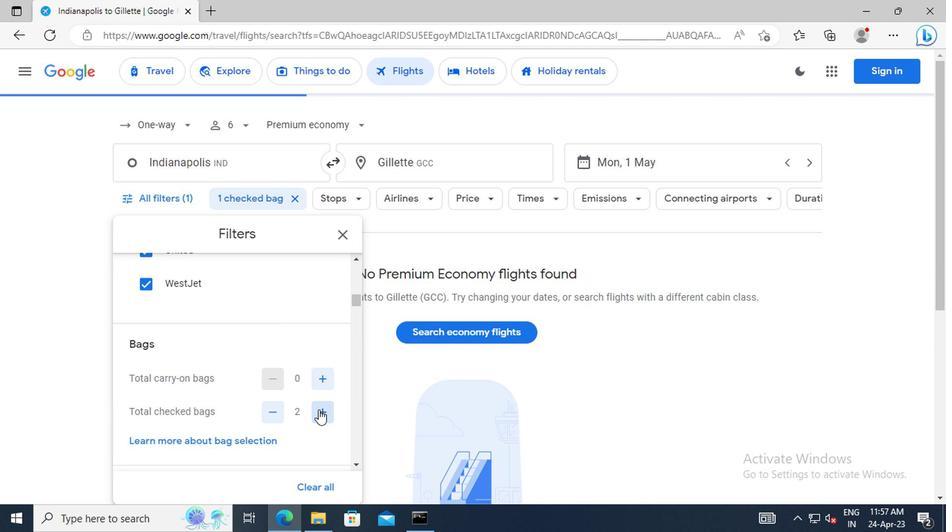 
Action: Mouse moved to (308, 379)
Screenshot: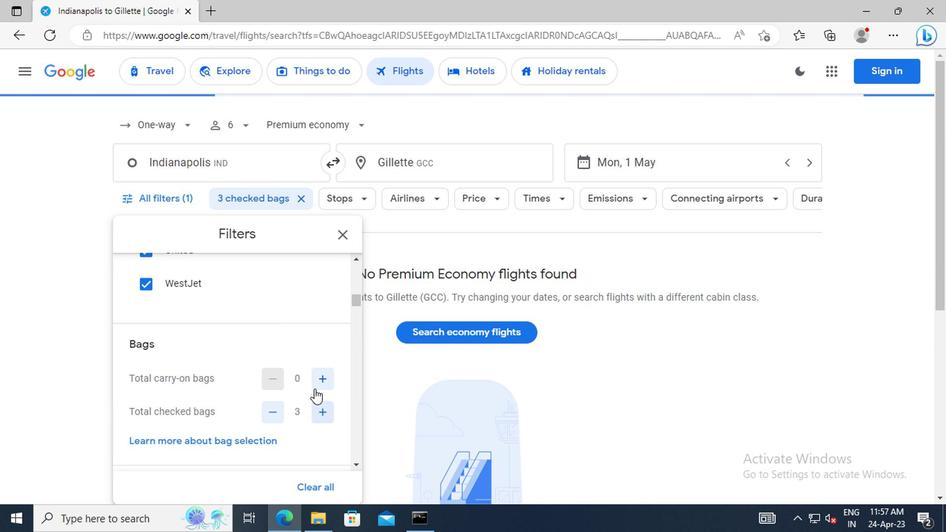 
Action: Mouse scrolled (308, 378) with delta (0, 0)
Screenshot: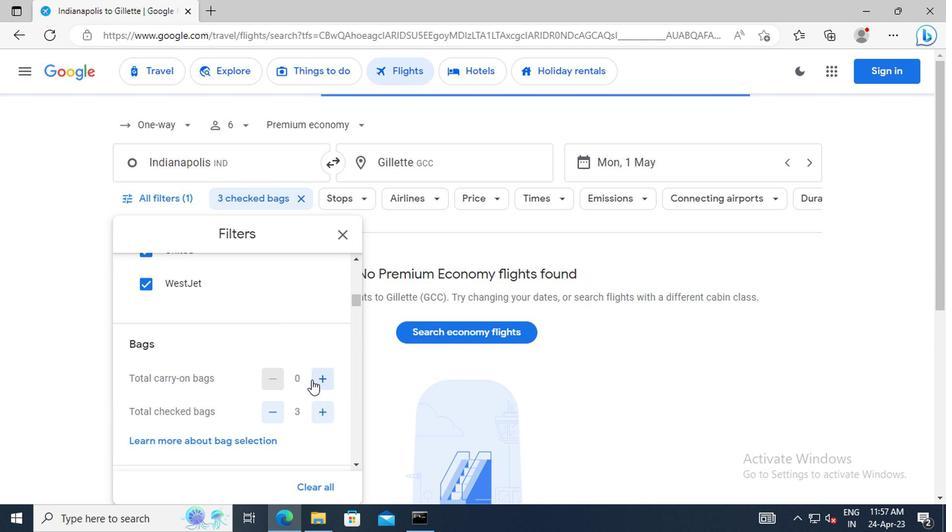 
Action: Mouse scrolled (308, 378) with delta (0, 0)
Screenshot: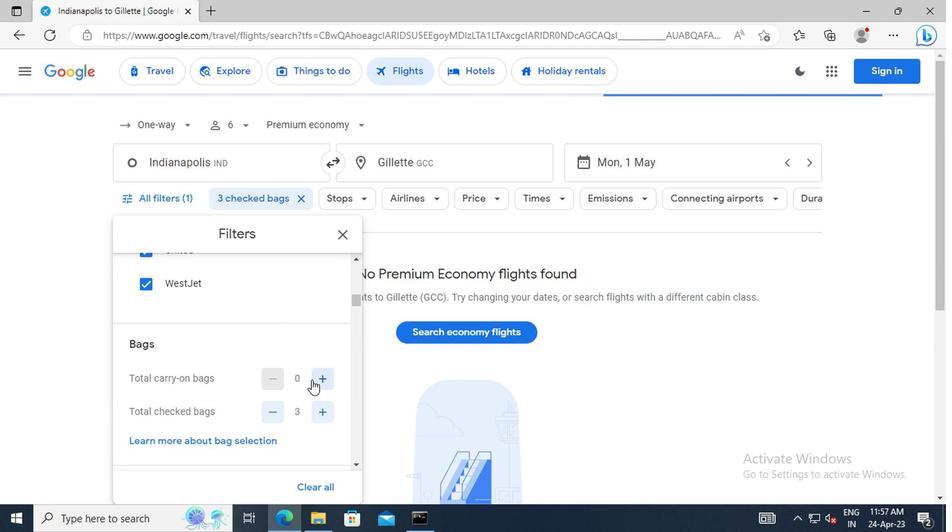
Action: Mouse scrolled (308, 378) with delta (0, 0)
Screenshot: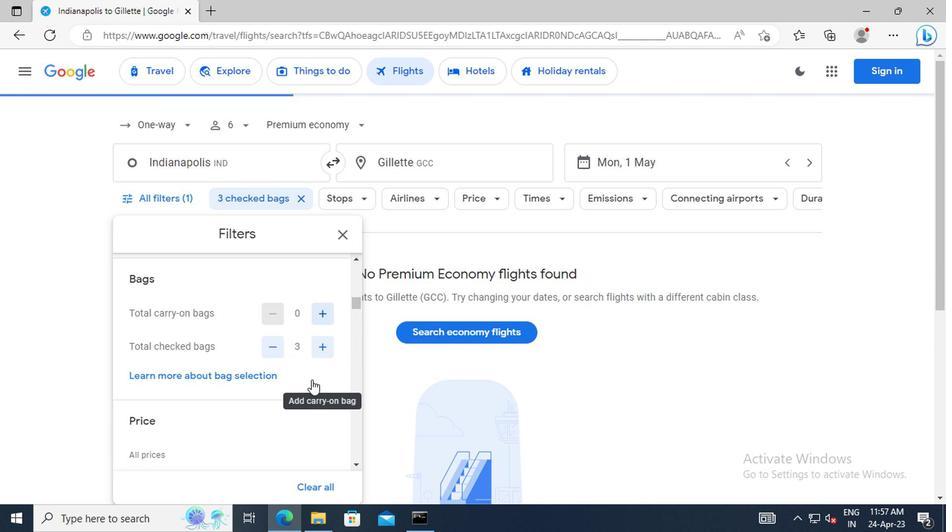 
Action: Mouse scrolled (308, 378) with delta (0, 0)
Screenshot: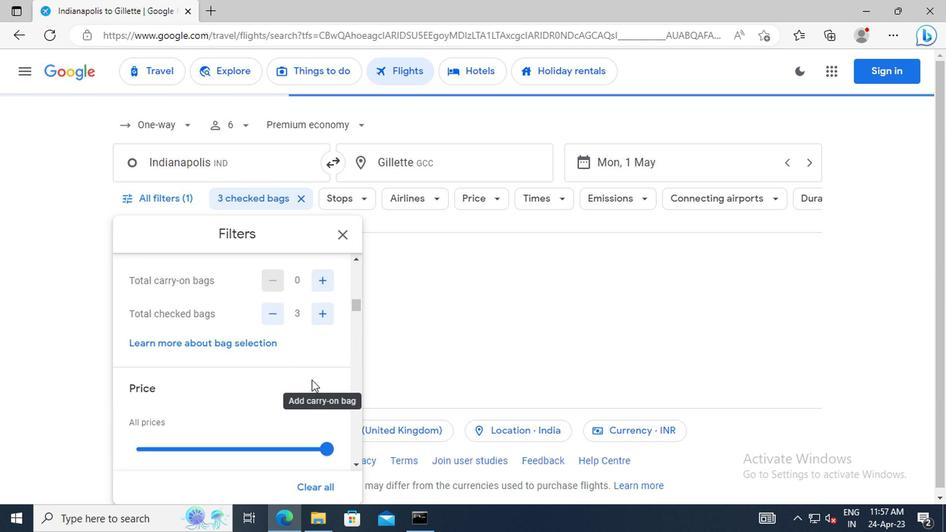 
Action: Mouse scrolled (308, 378) with delta (0, 0)
Screenshot: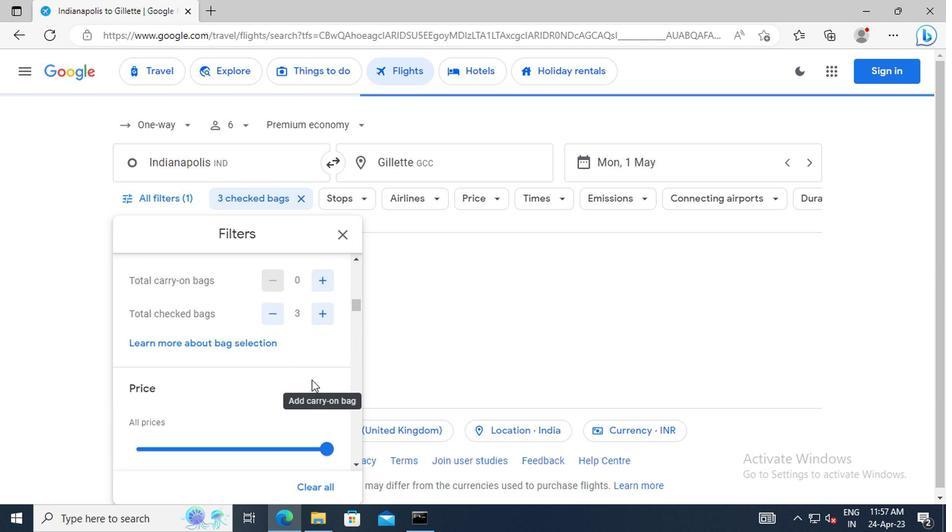 
Action: Mouse scrolled (308, 378) with delta (0, 0)
Screenshot: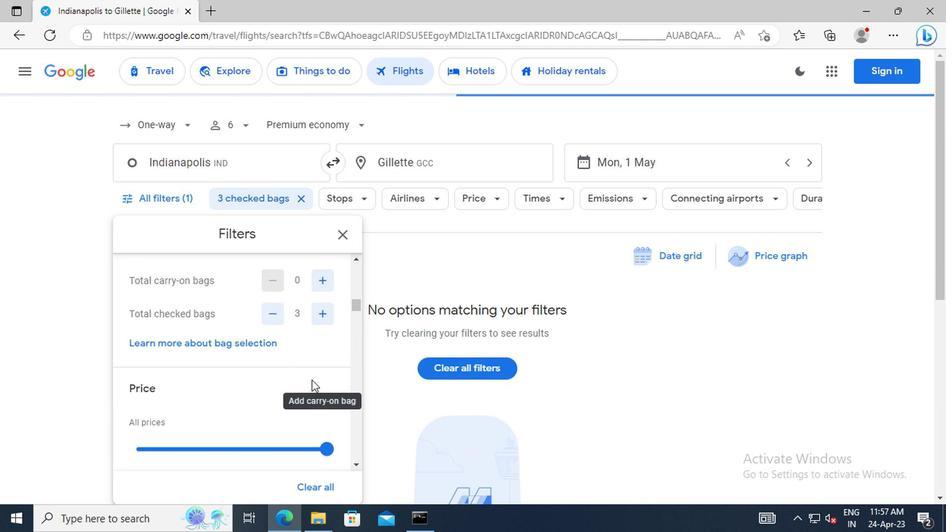 
Action: Mouse moved to (325, 351)
Screenshot: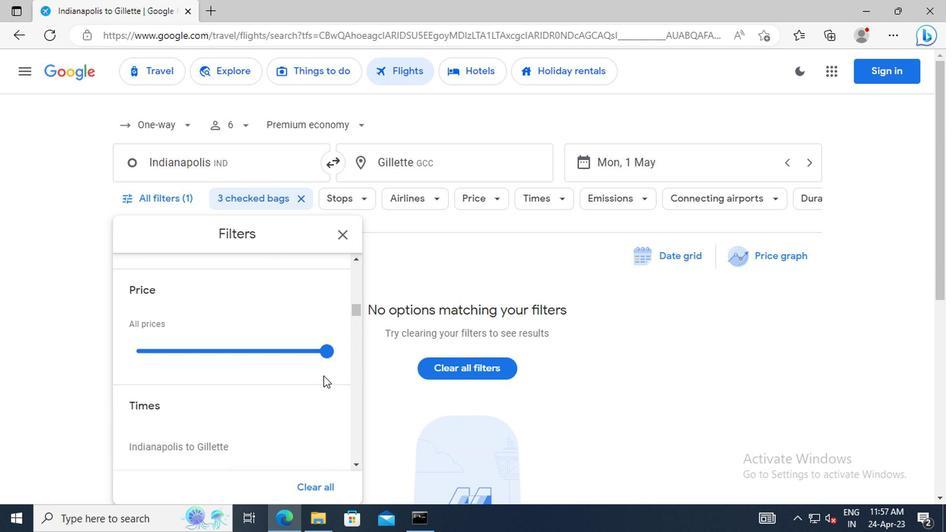 
Action: Mouse pressed left at (325, 351)
Screenshot: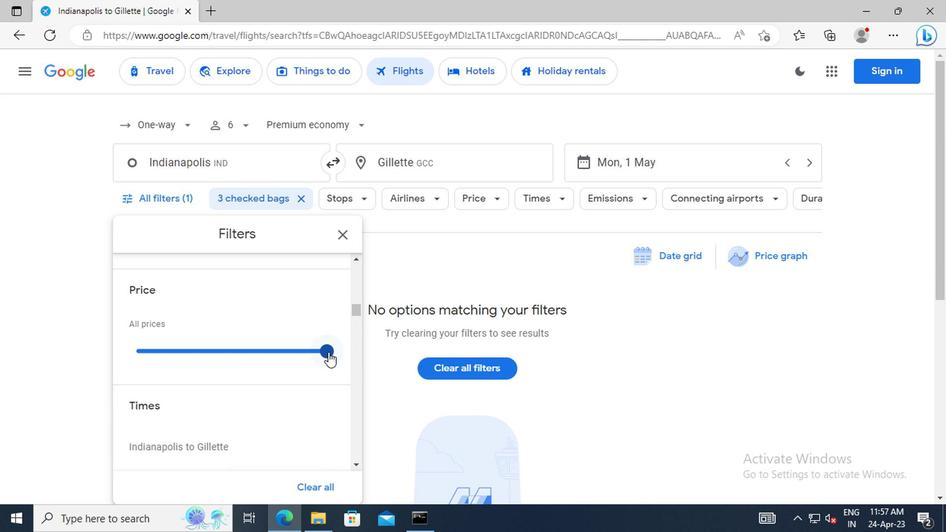 
Action: Mouse moved to (315, 321)
Screenshot: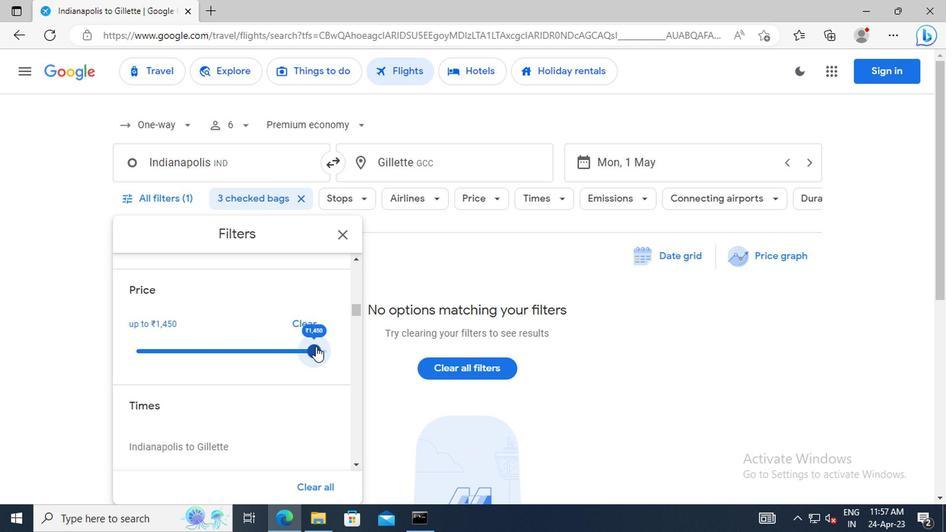 
Action: Mouse scrolled (315, 320) with delta (0, 0)
Screenshot: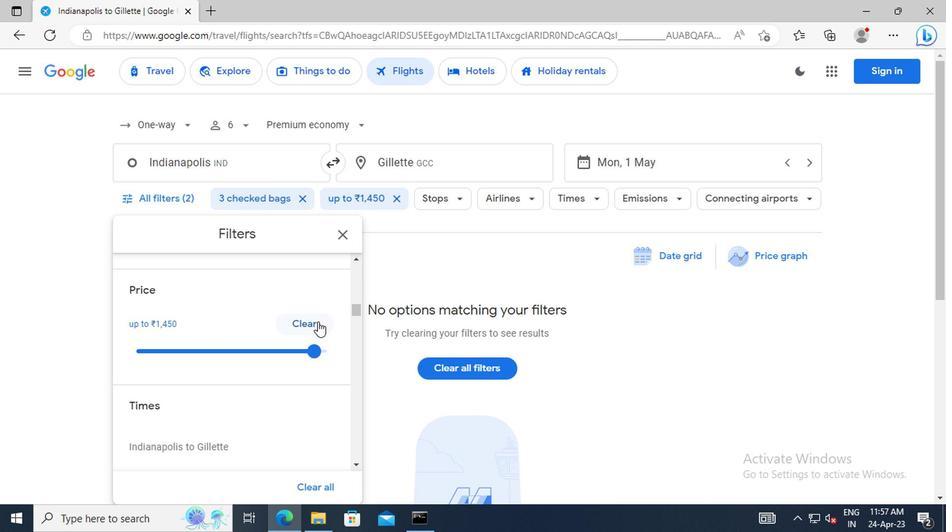 
Action: Mouse scrolled (315, 320) with delta (0, 0)
Screenshot: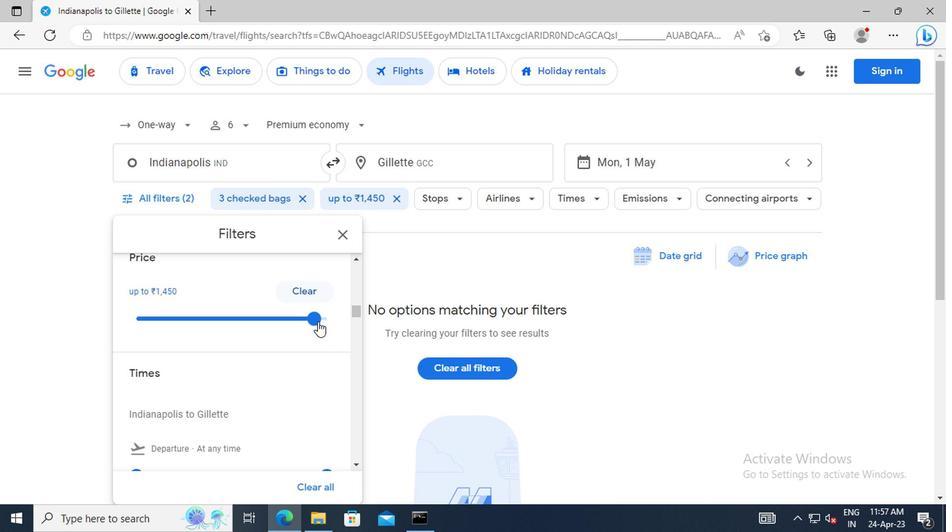 
Action: Mouse scrolled (315, 320) with delta (0, 0)
Screenshot: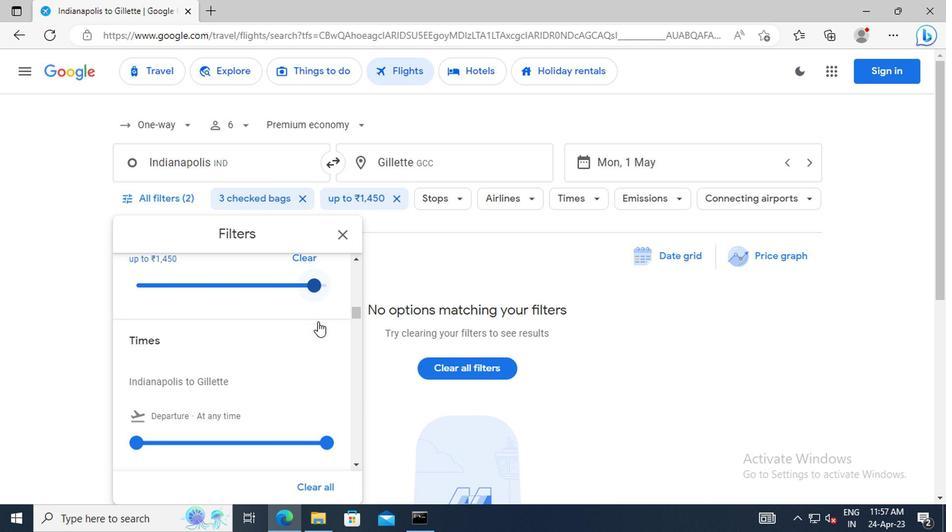 
Action: Mouse scrolled (315, 320) with delta (0, 0)
Screenshot: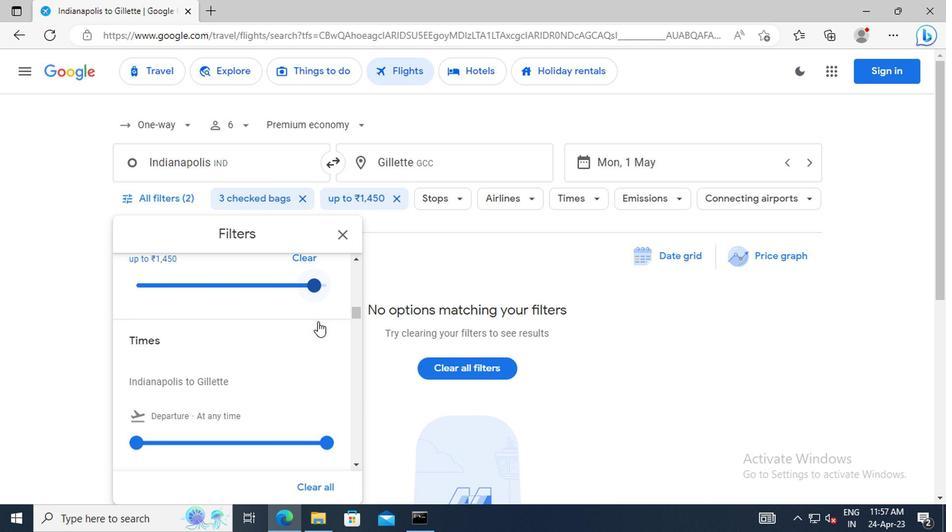 
Action: Mouse moved to (138, 378)
Screenshot: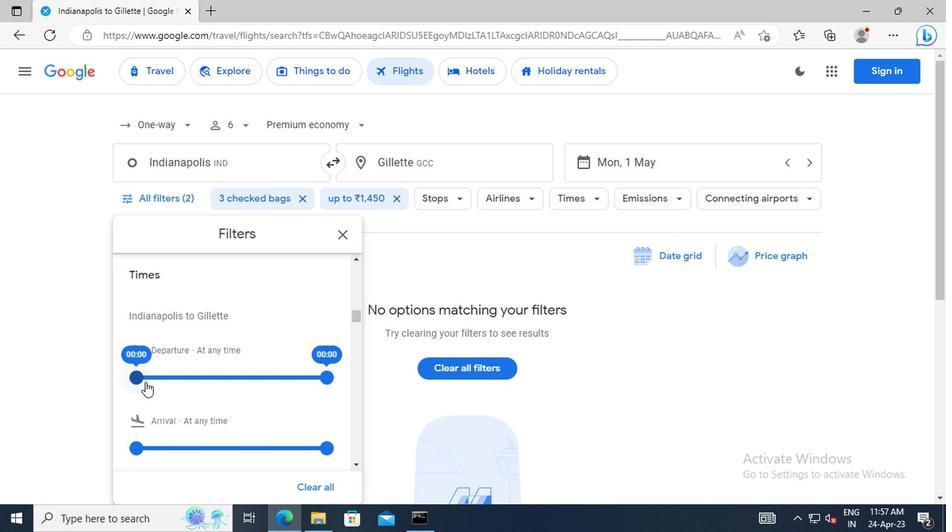 
Action: Mouse pressed left at (138, 378)
Screenshot: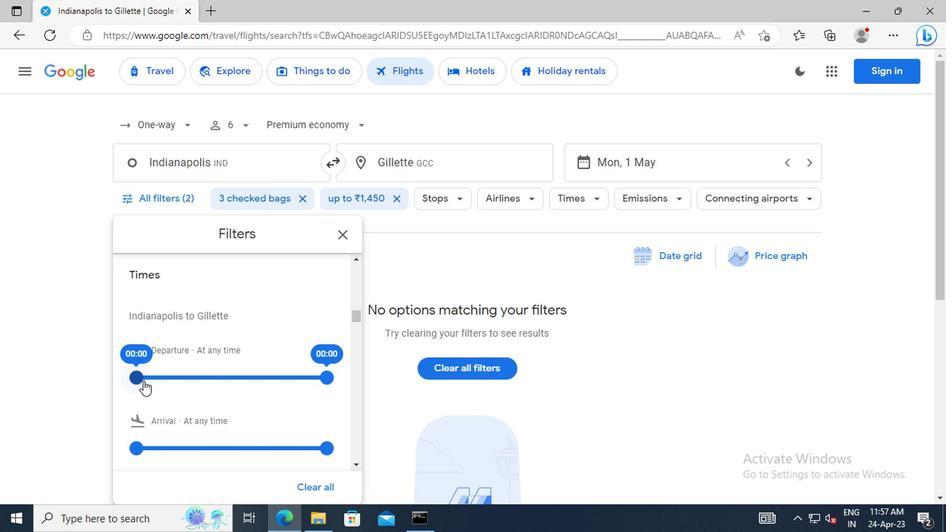 
Action: Mouse moved to (322, 378)
Screenshot: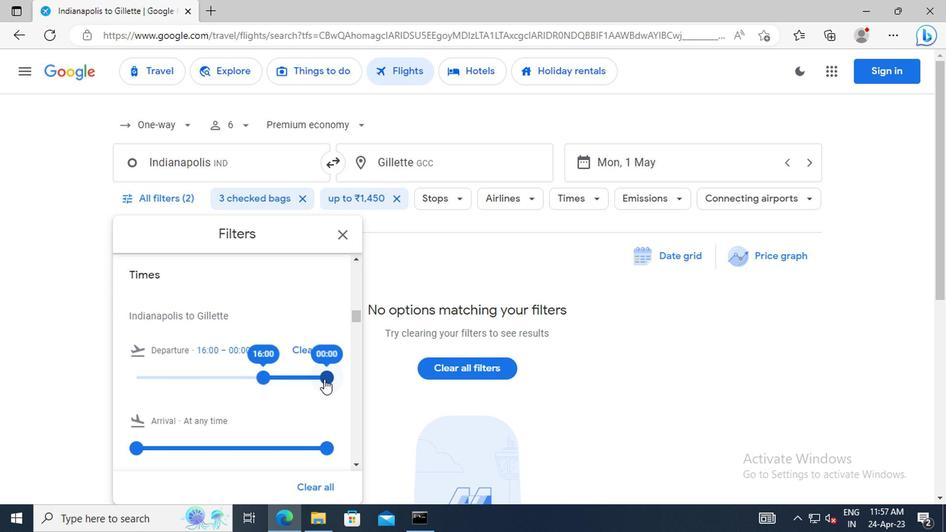 
Action: Mouse pressed left at (322, 378)
Screenshot: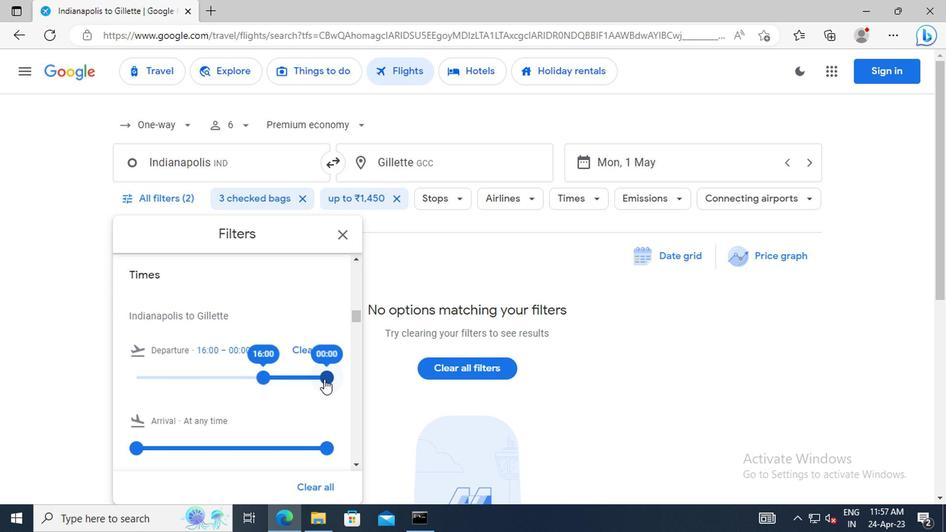 
Action: Mouse moved to (338, 234)
Screenshot: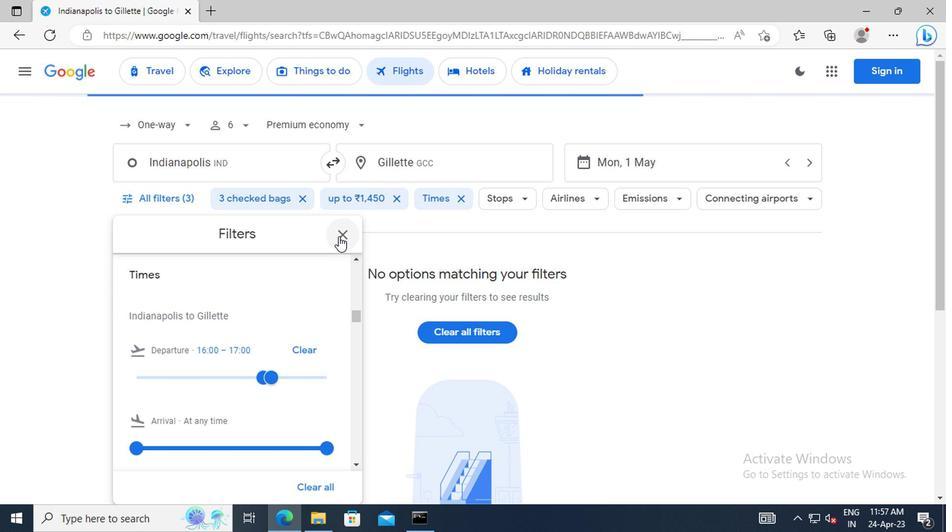 
Action: Mouse pressed left at (338, 234)
Screenshot: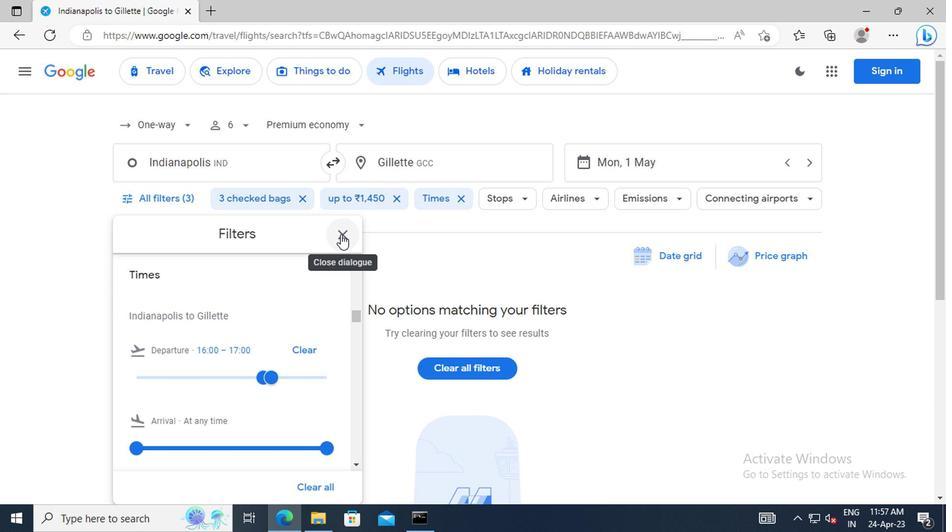 
Action: Mouse moved to (386, 343)
Screenshot: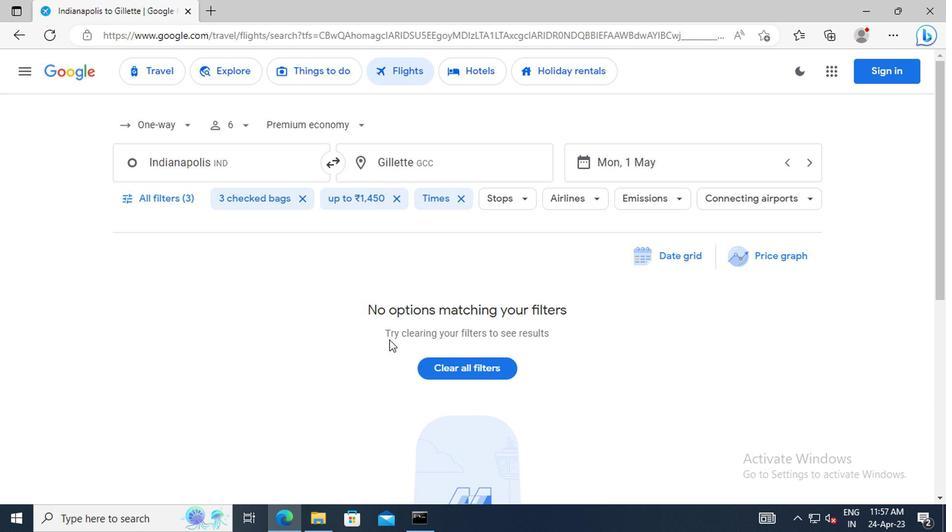 
